 Task: Look for space in Shirdi, India from 5th July, 2023 to 15th July, 2023 for 9 adults in price range Rs.15000 to Rs.25000. Place can be entire place with 5 bedrooms having 5 beds and 5 bathrooms. Property type can be house, flat, guest house. Booking option can be shelf check-in. Required host language is English.
Action: Mouse moved to (433, 76)
Screenshot: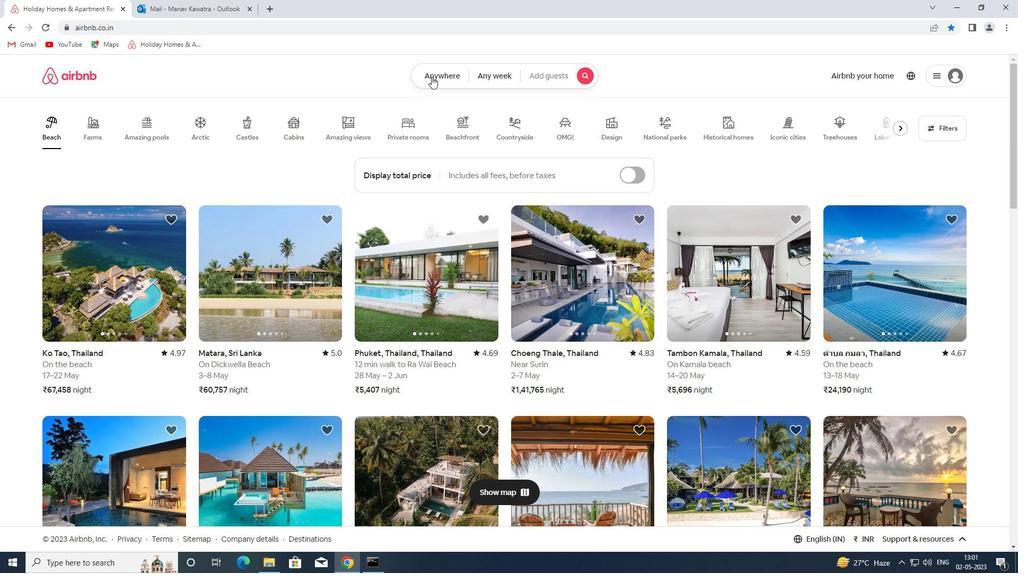 
Action: Mouse pressed left at (433, 76)
Screenshot: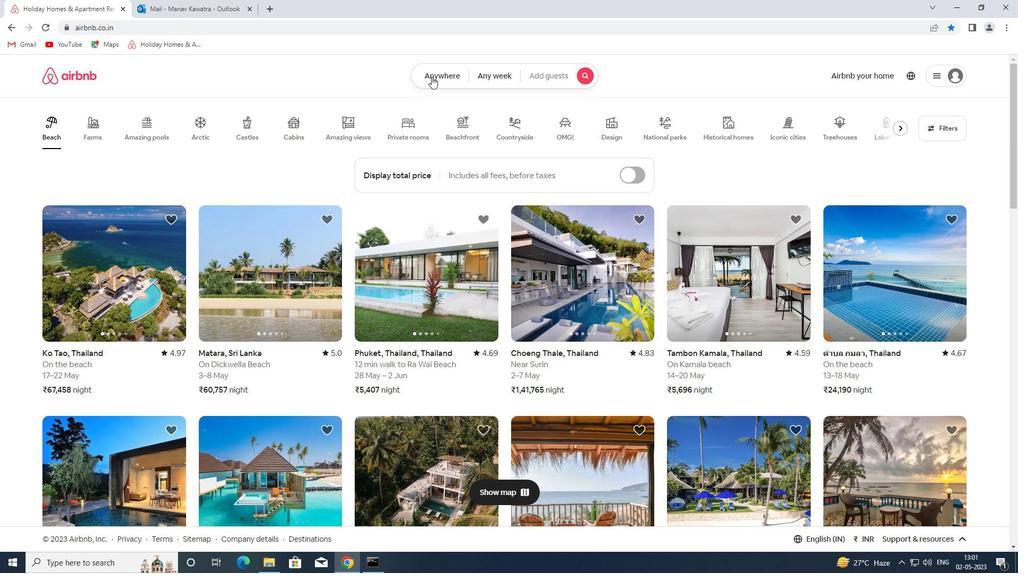 
Action: Mouse moved to (388, 117)
Screenshot: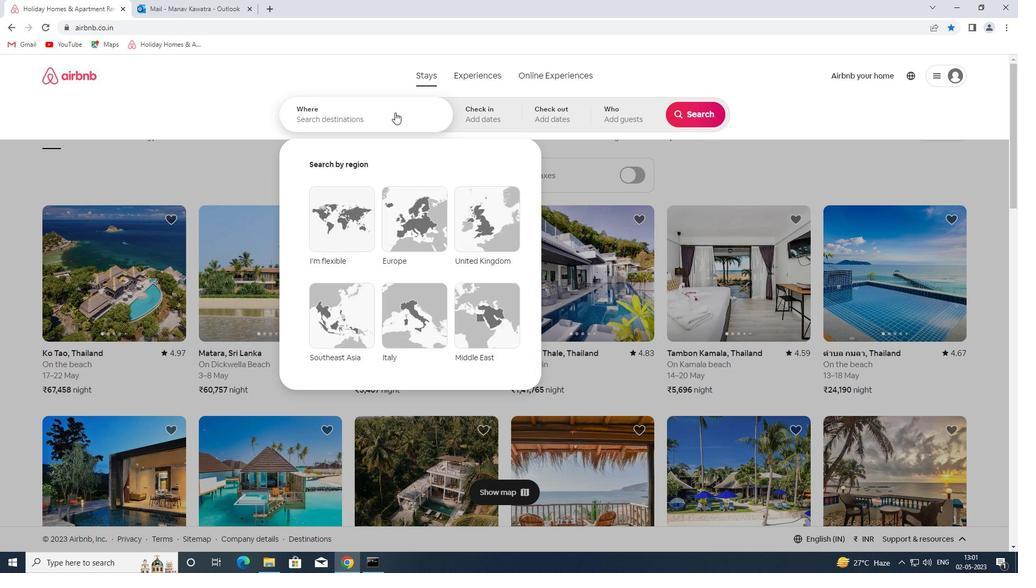 
Action: Mouse pressed left at (388, 117)
Screenshot: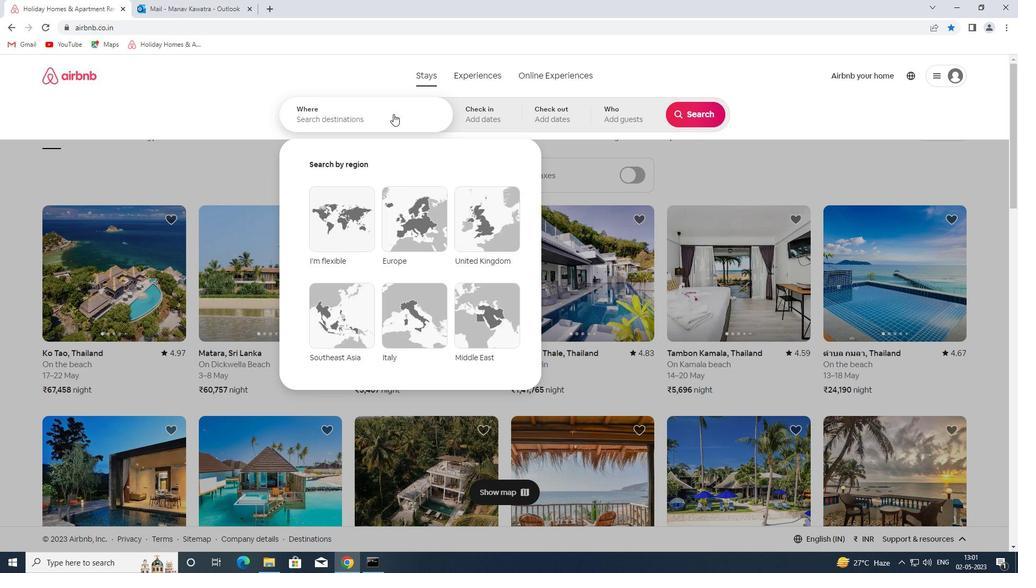 
Action: Key pressed shirdi<Key.space>india<Key.enter>
Screenshot: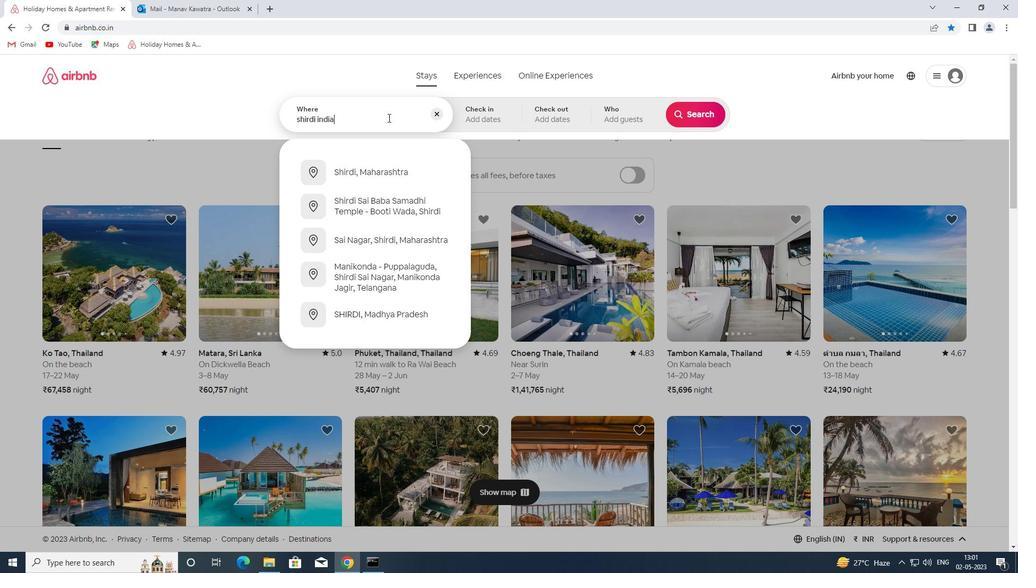 
Action: Mouse moved to (696, 201)
Screenshot: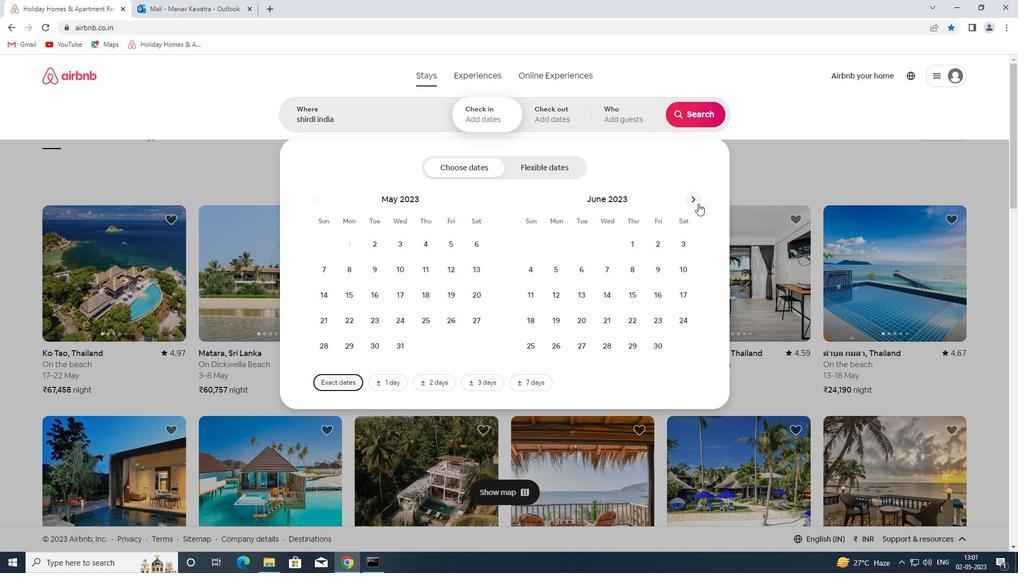 
Action: Mouse pressed left at (696, 201)
Screenshot: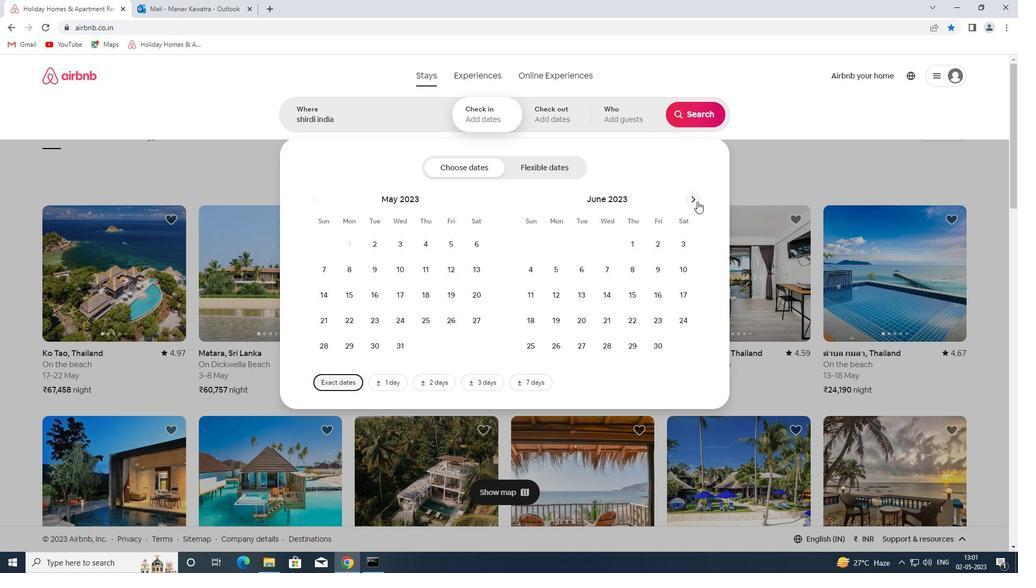 
Action: Mouse moved to (612, 271)
Screenshot: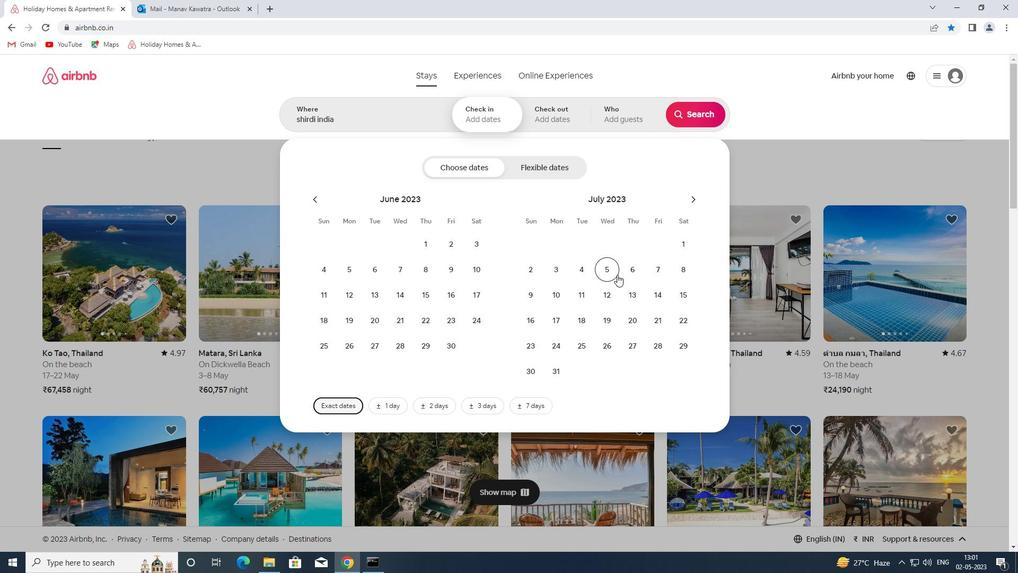
Action: Mouse pressed left at (612, 271)
Screenshot: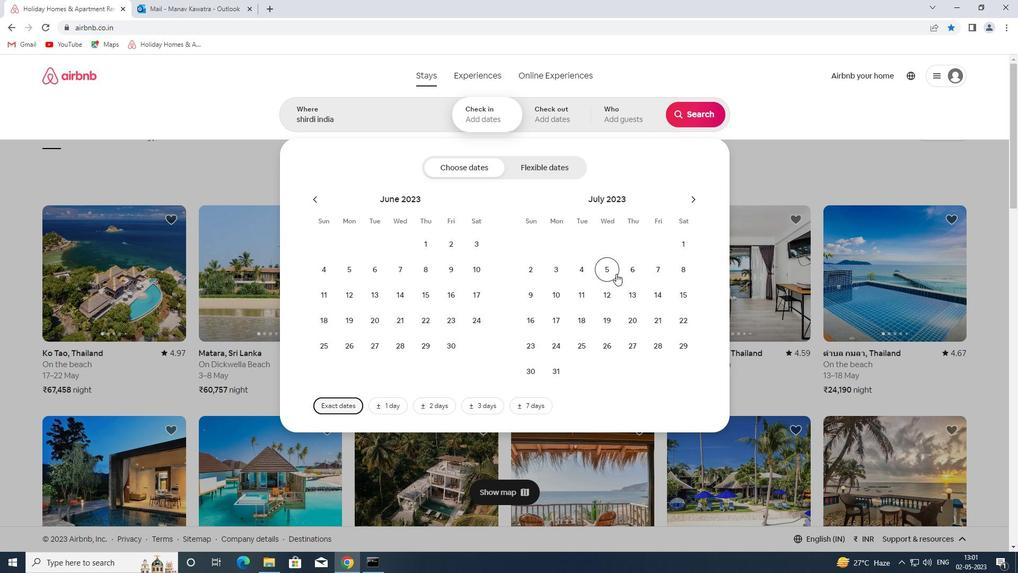 
Action: Mouse moved to (685, 295)
Screenshot: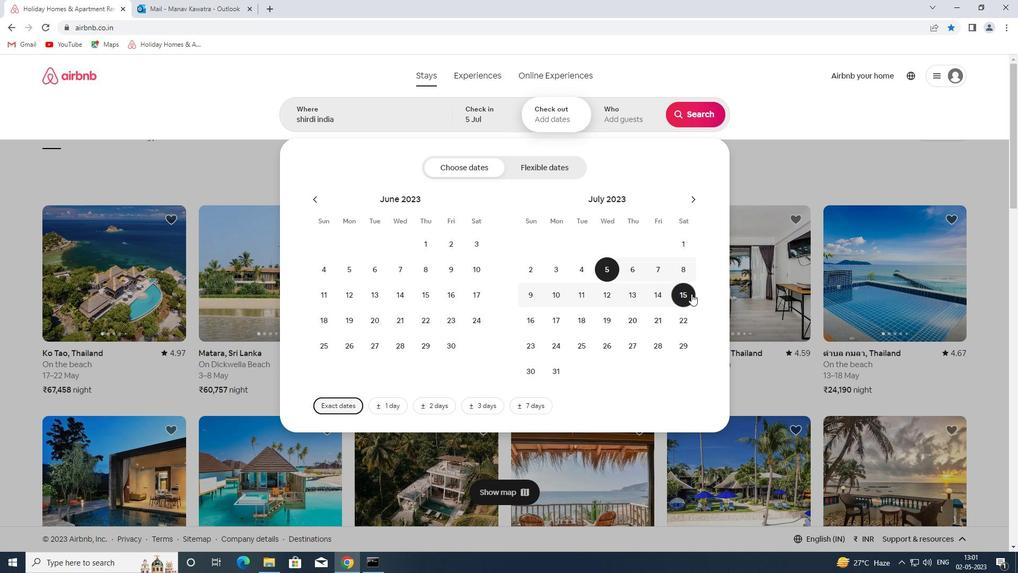 
Action: Mouse pressed left at (685, 295)
Screenshot: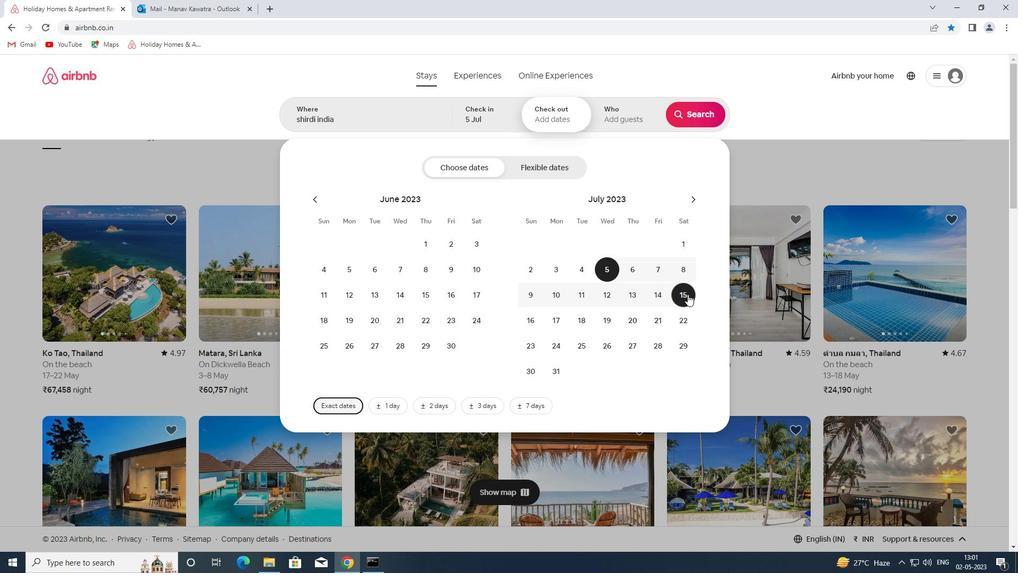
Action: Mouse moved to (629, 121)
Screenshot: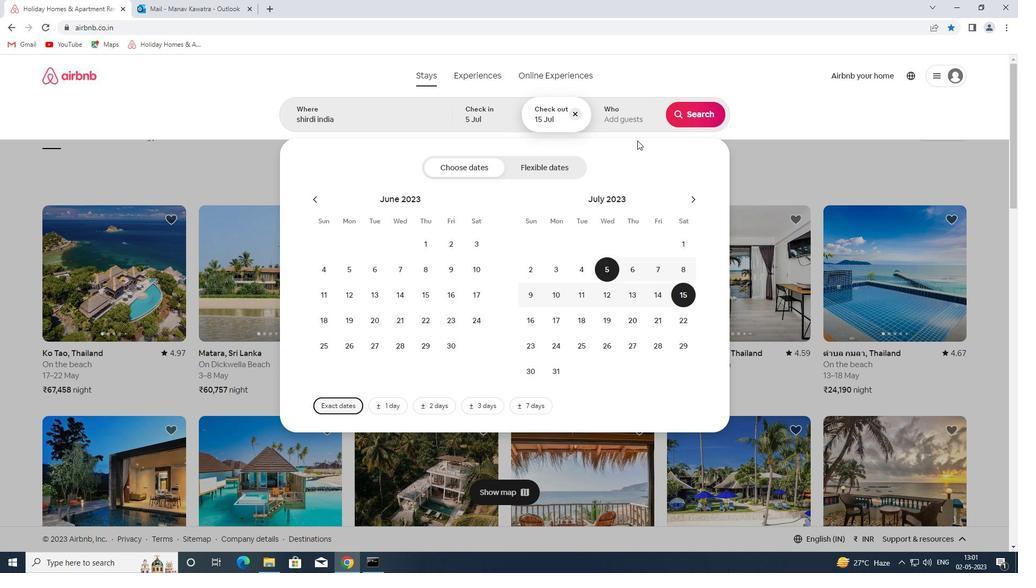 
Action: Mouse pressed left at (629, 121)
Screenshot: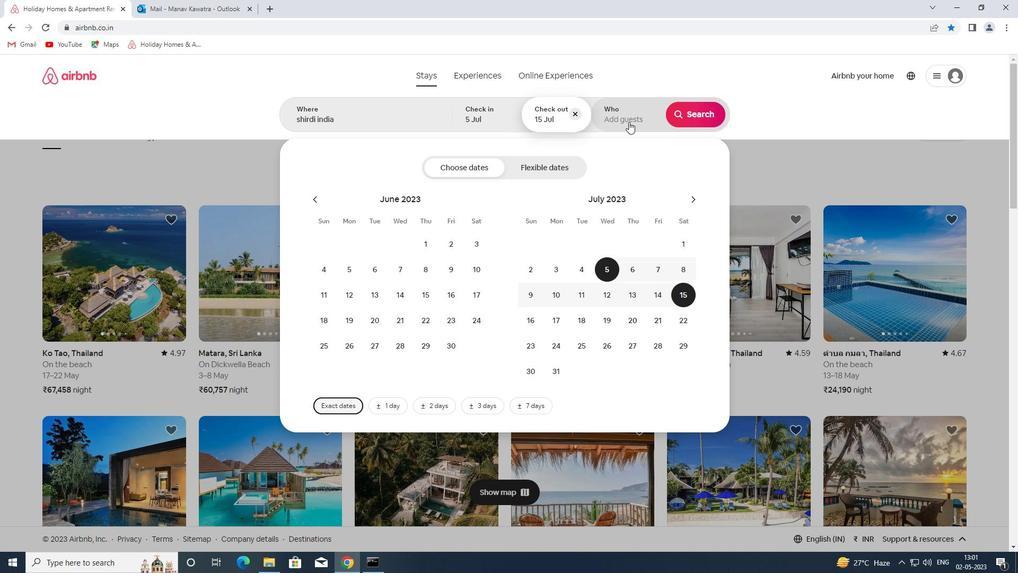 
Action: Mouse moved to (703, 169)
Screenshot: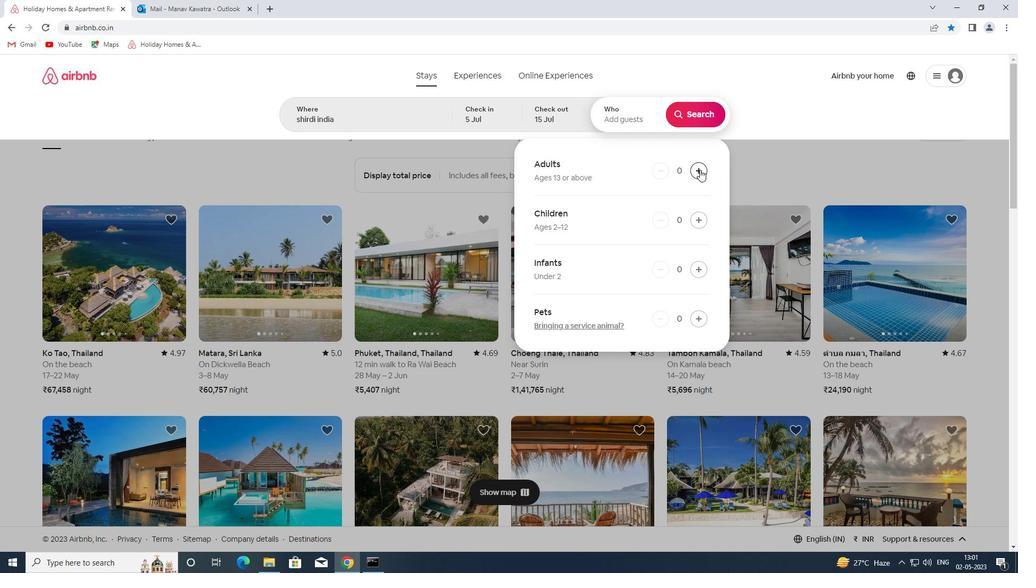 
Action: Mouse pressed left at (703, 169)
Screenshot: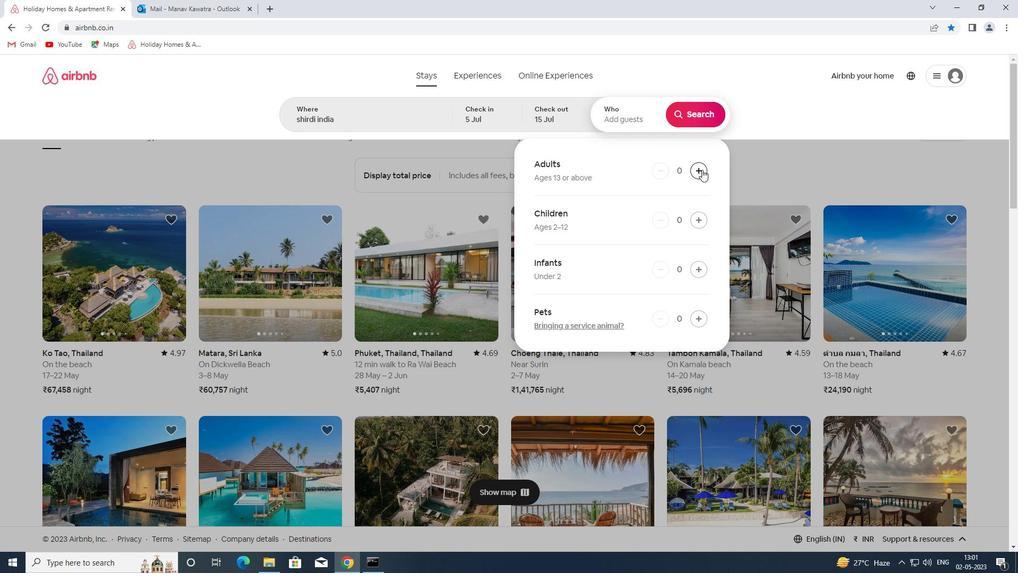 
Action: Mouse moved to (703, 169)
Screenshot: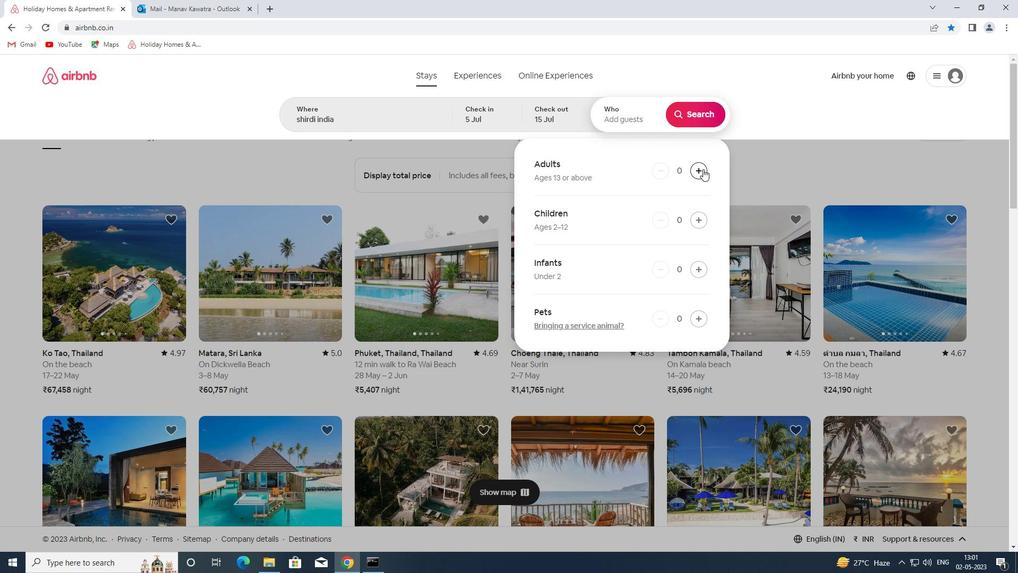 
Action: Mouse pressed left at (703, 169)
Screenshot: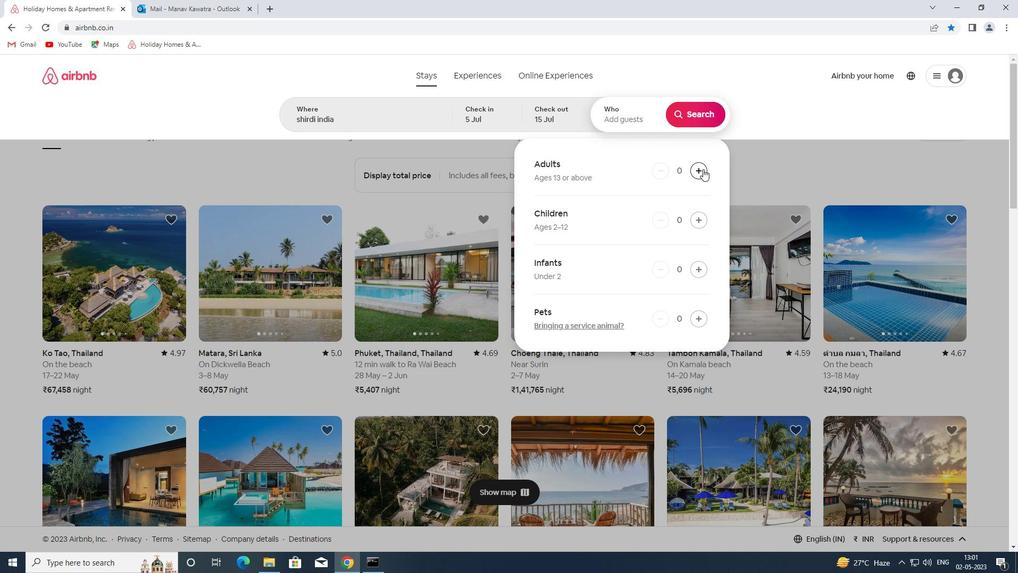 
Action: Mouse moved to (702, 169)
Screenshot: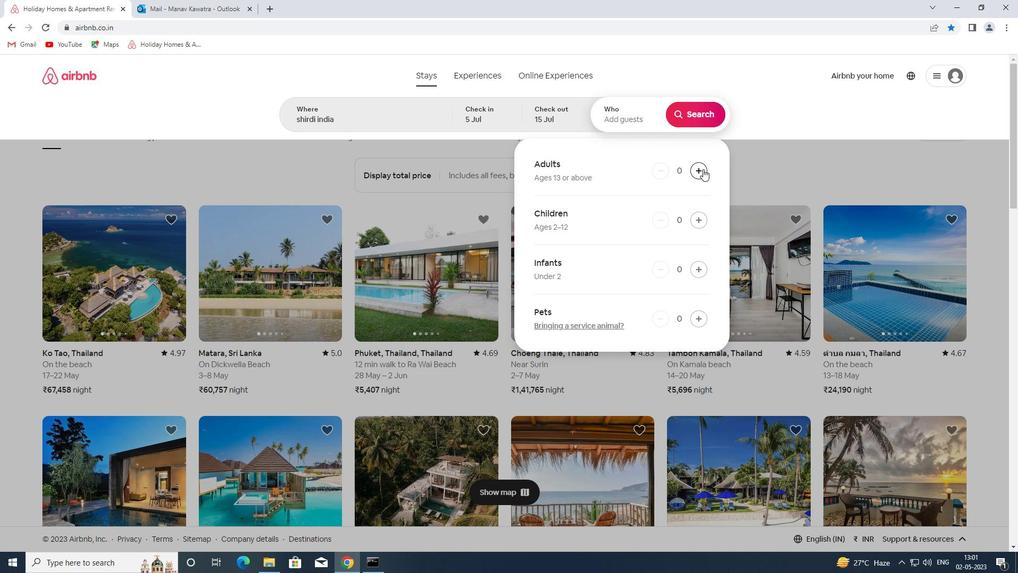 
Action: Mouse pressed left at (702, 169)
Screenshot: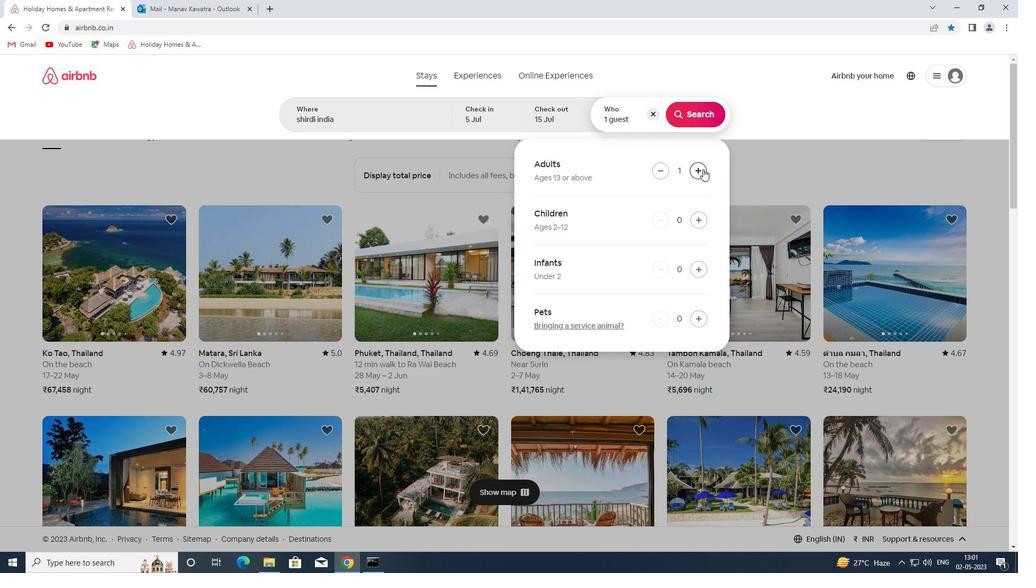 
Action: Mouse pressed left at (702, 169)
Screenshot: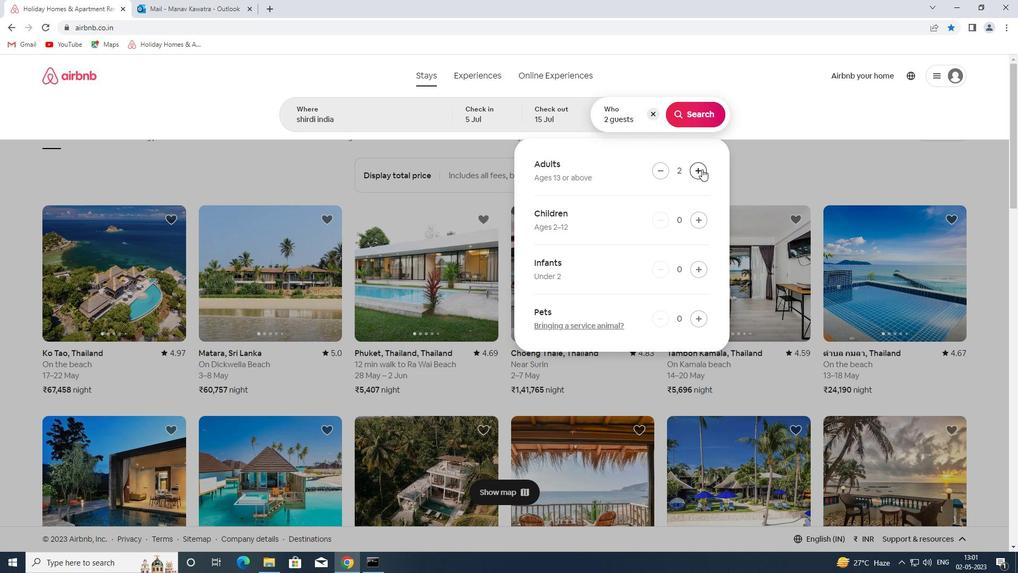 
Action: Mouse pressed left at (702, 169)
Screenshot: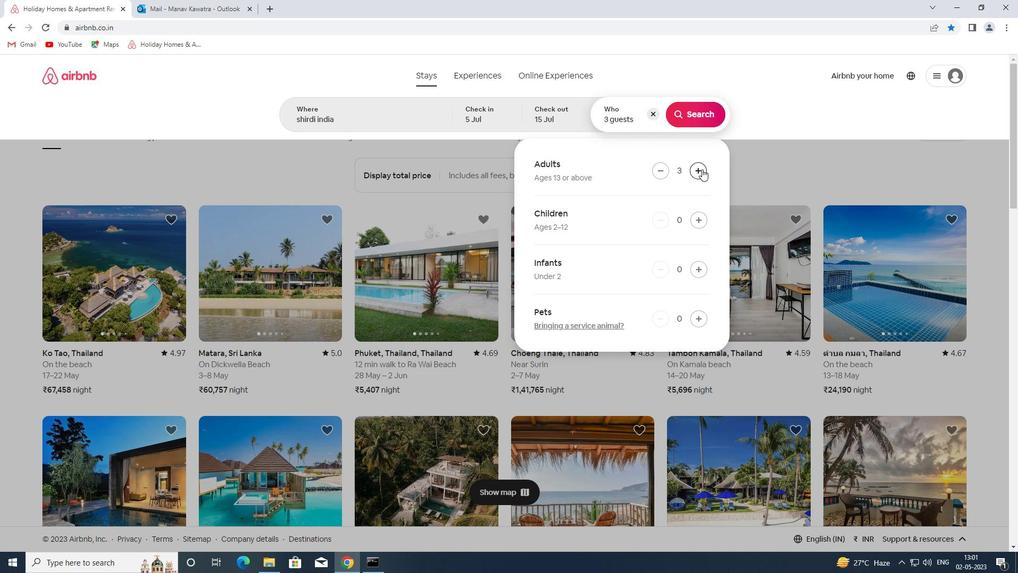 
Action: Mouse pressed left at (702, 169)
Screenshot: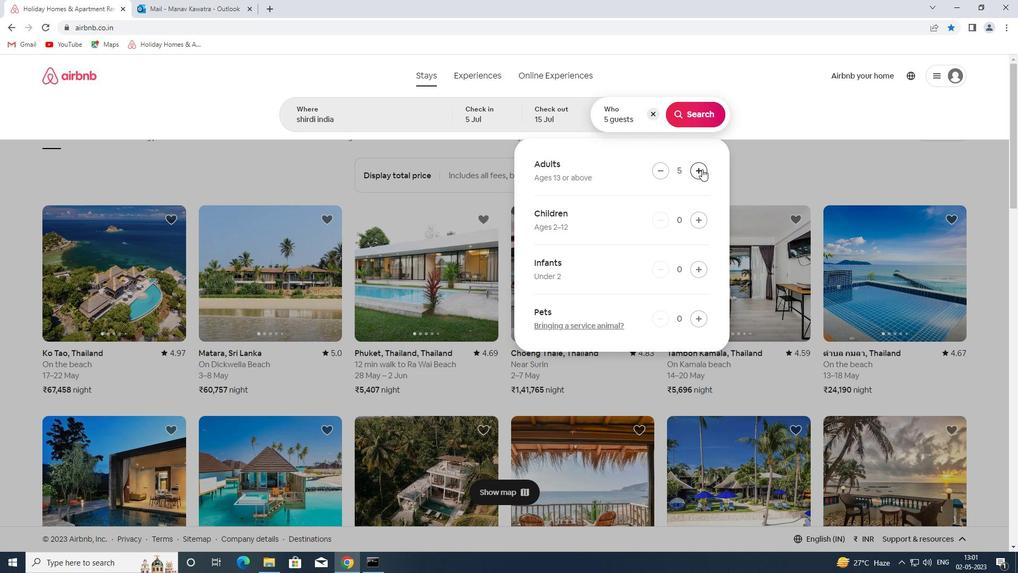 
Action: Mouse pressed left at (702, 169)
Screenshot: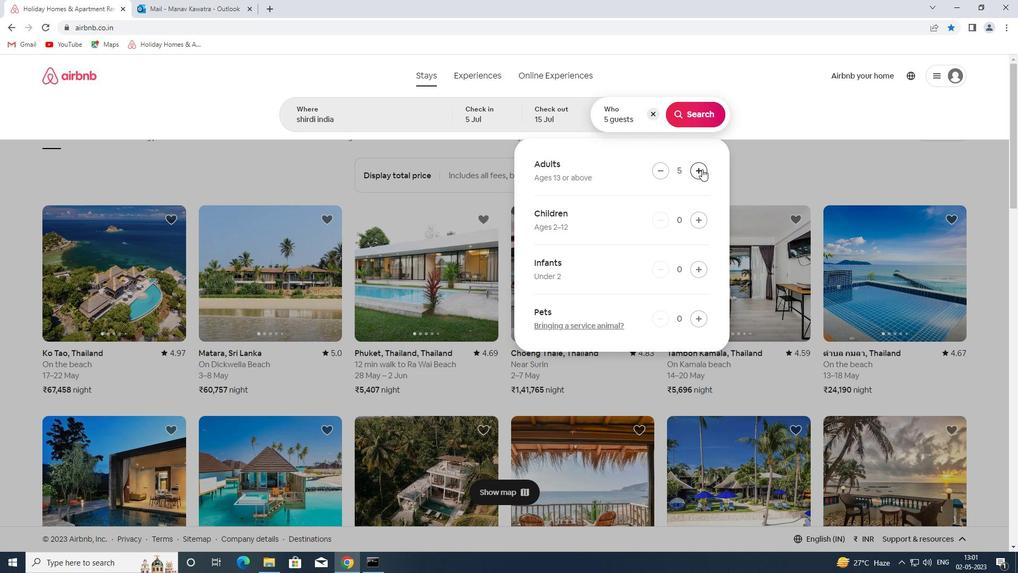 
Action: Mouse pressed left at (702, 169)
Screenshot: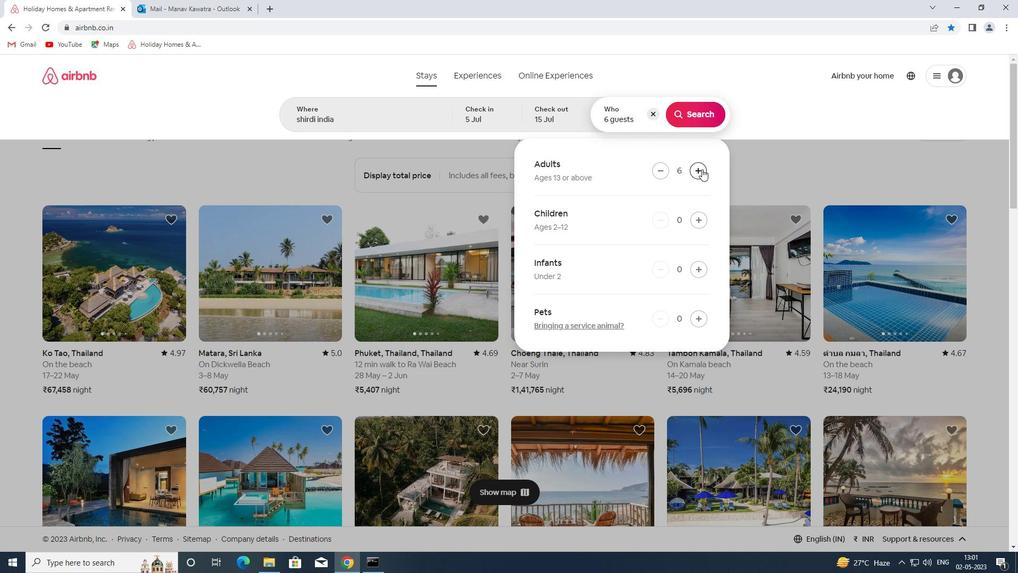 
Action: Mouse pressed left at (702, 169)
Screenshot: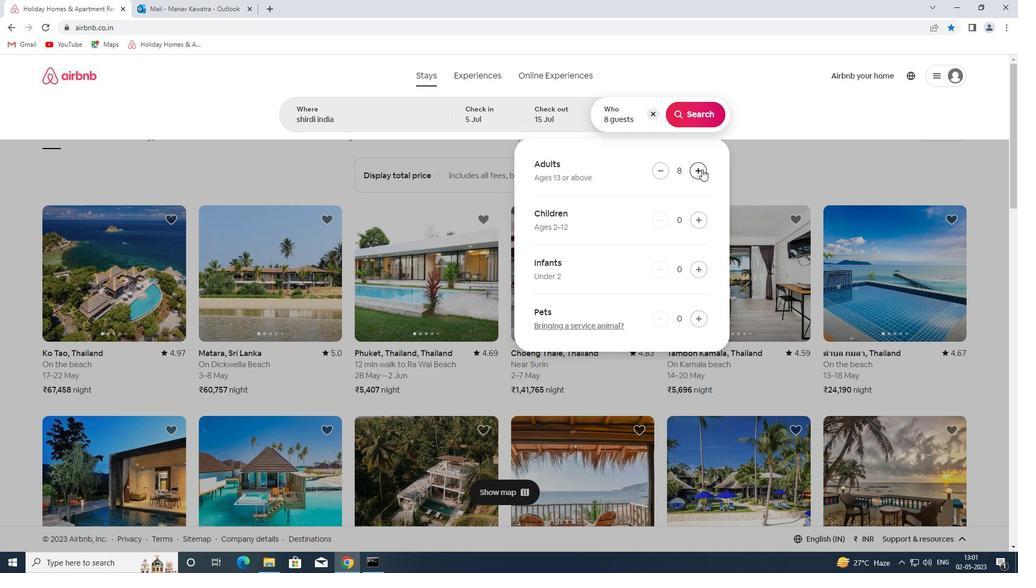 
Action: Mouse moved to (688, 119)
Screenshot: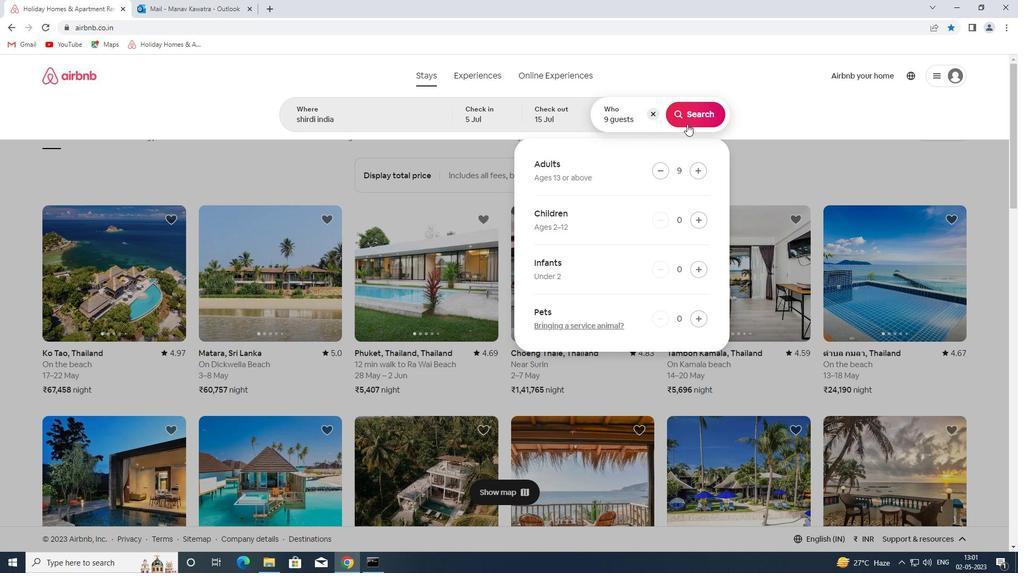 
Action: Mouse pressed left at (688, 119)
Screenshot: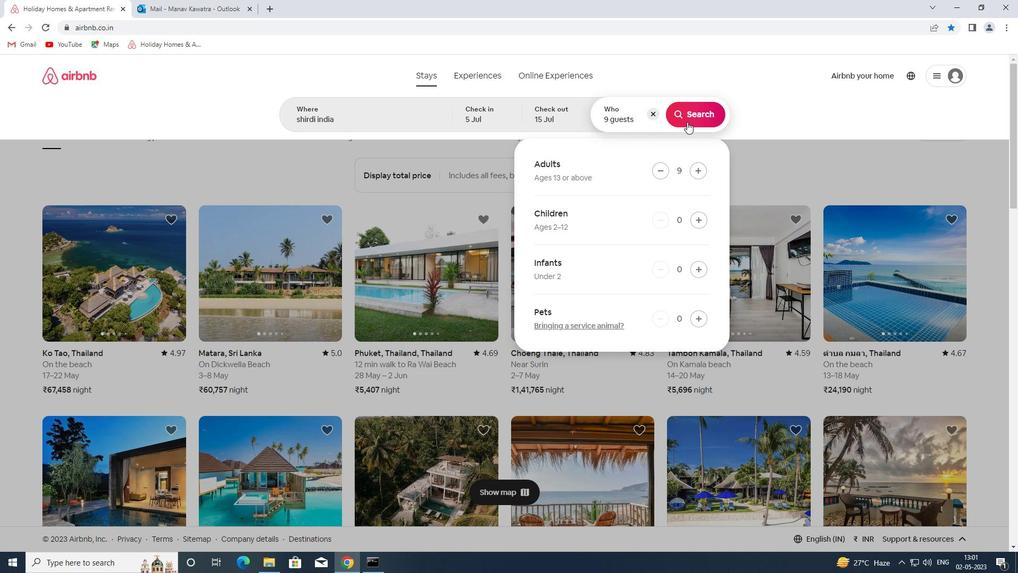 
Action: Mouse moved to (953, 111)
Screenshot: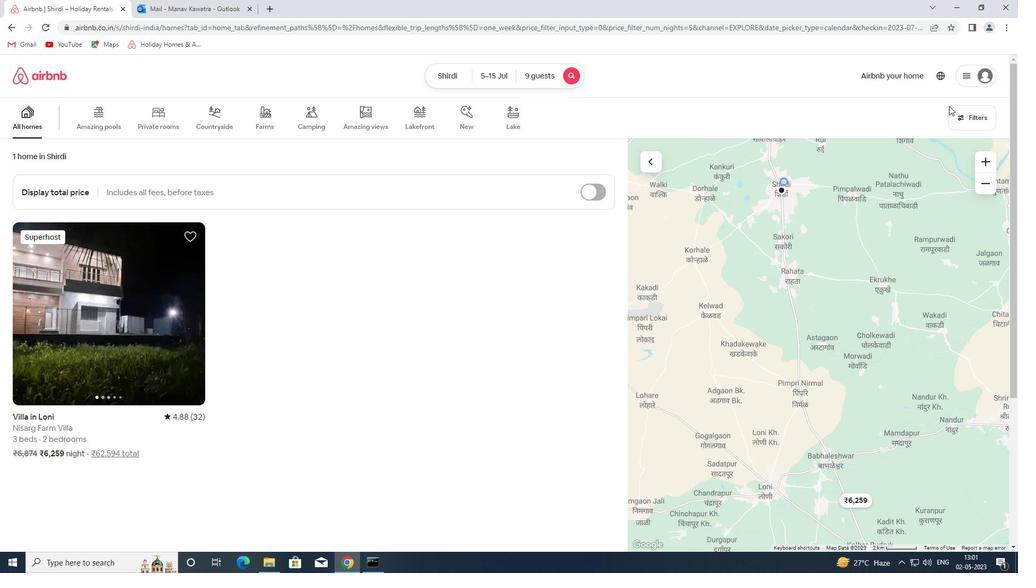 
Action: Mouse pressed left at (953, 111)
Screenshot: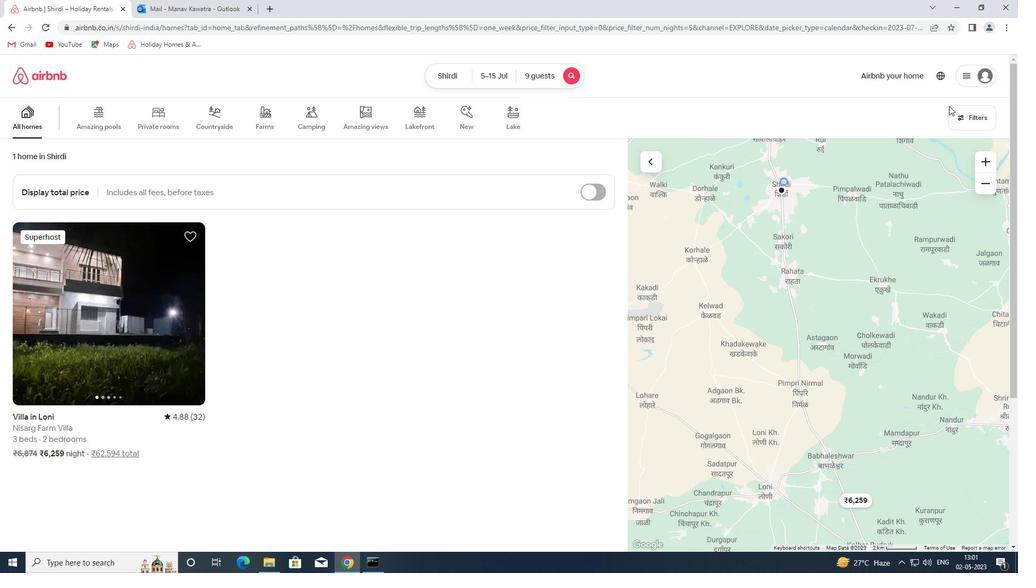 
Action: Mouse moved to (431, 219)
Screenshot: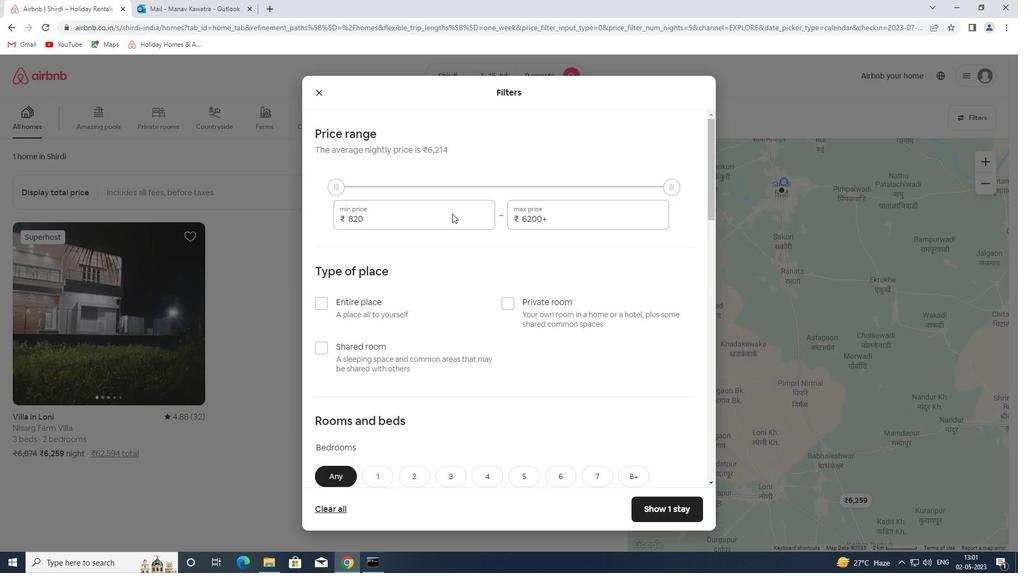 
Action: Mouse pressed left at (431, 219)
Screenshot: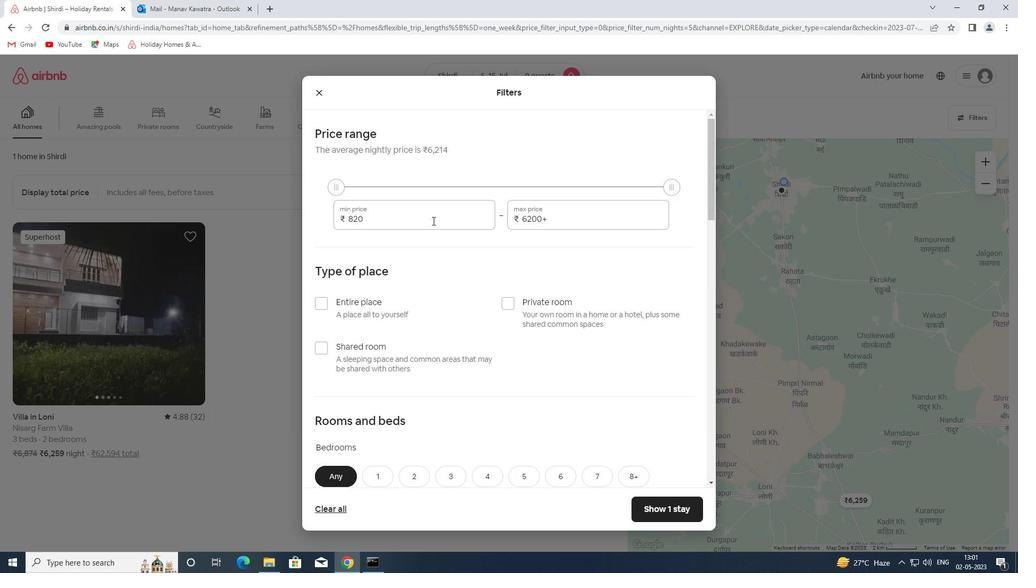 
Action: Mouse pressed left at (431, 219)
Screenshot: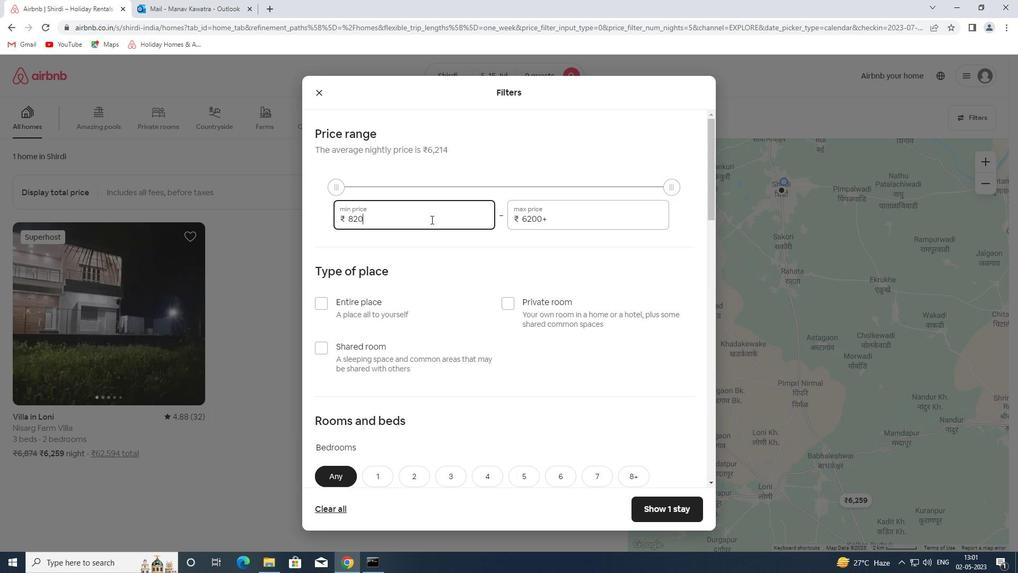 
Action: Key pressed 15000<Key.tab>2<Key.backspace><Key.backspace><Key.backspace><Key.backspace><Key.backspace>20000<Key.backspace><Key.backspace><Key.backspace><Key.backspace>5000
Screenshot: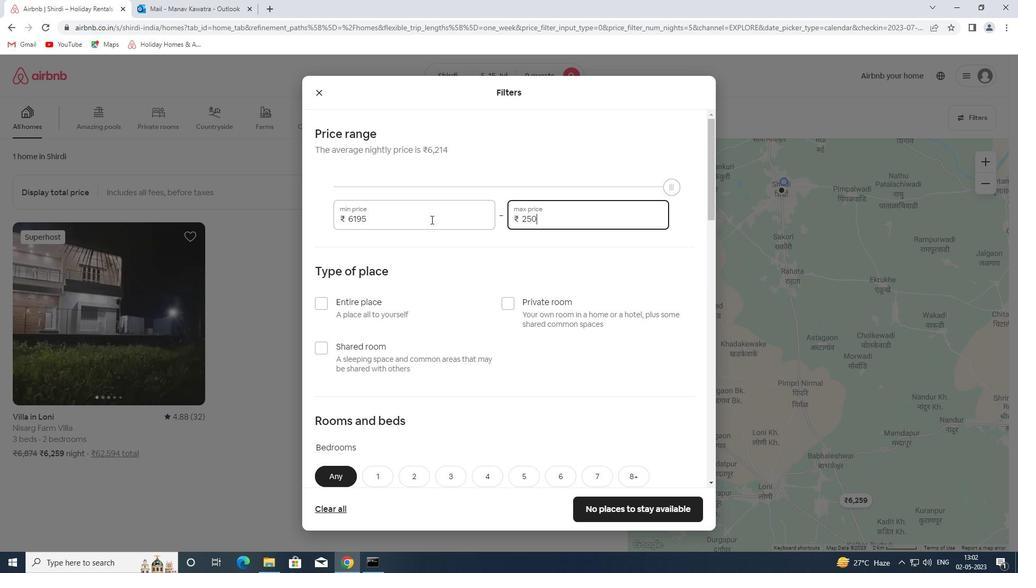 
Action: Mouse moved to (346, 305)
Screenshot: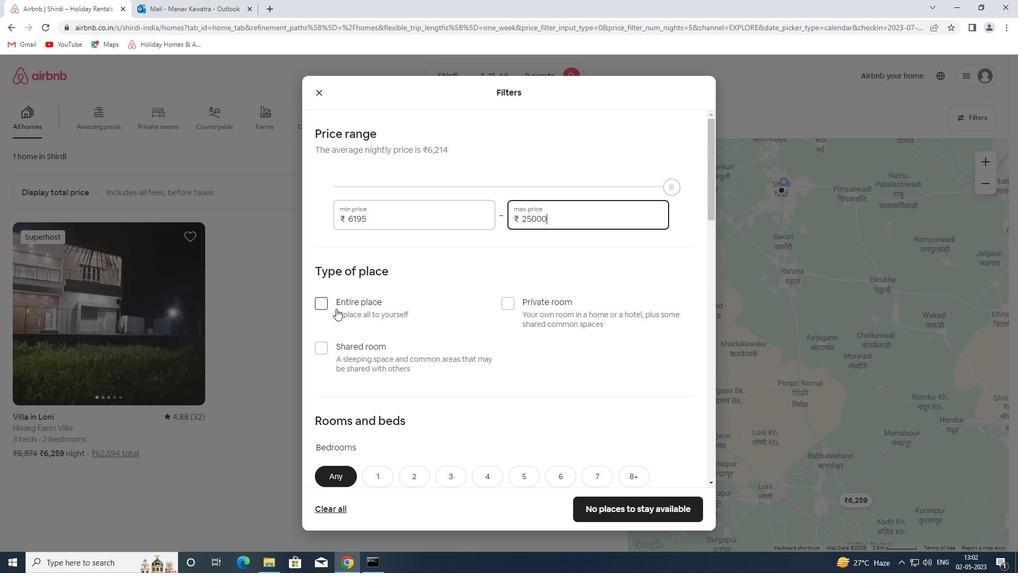
Action: Mouse pressed left at (346, 305)
Screenshot: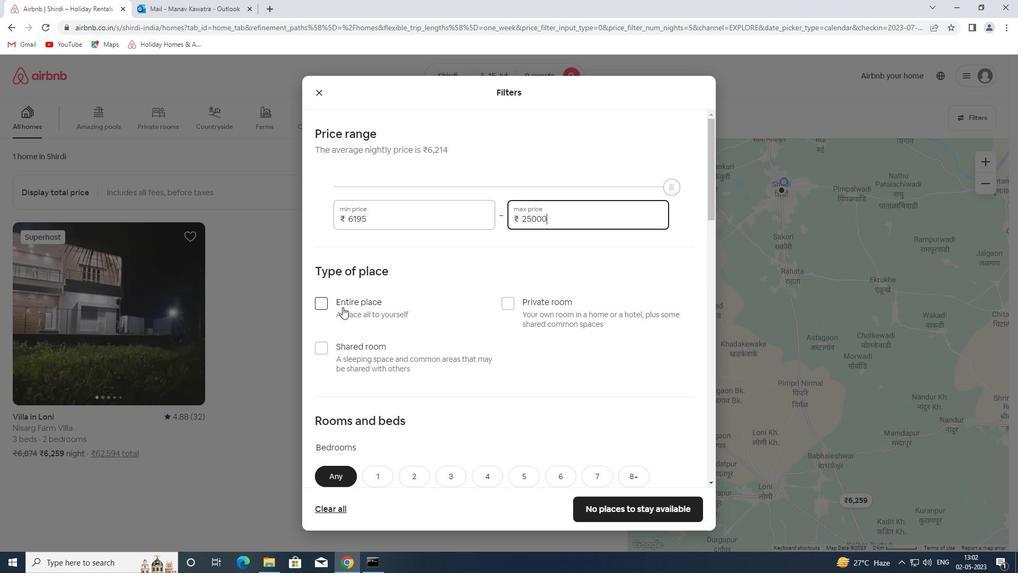 
Action: Mouse moved to (446, 252)
Screenshot: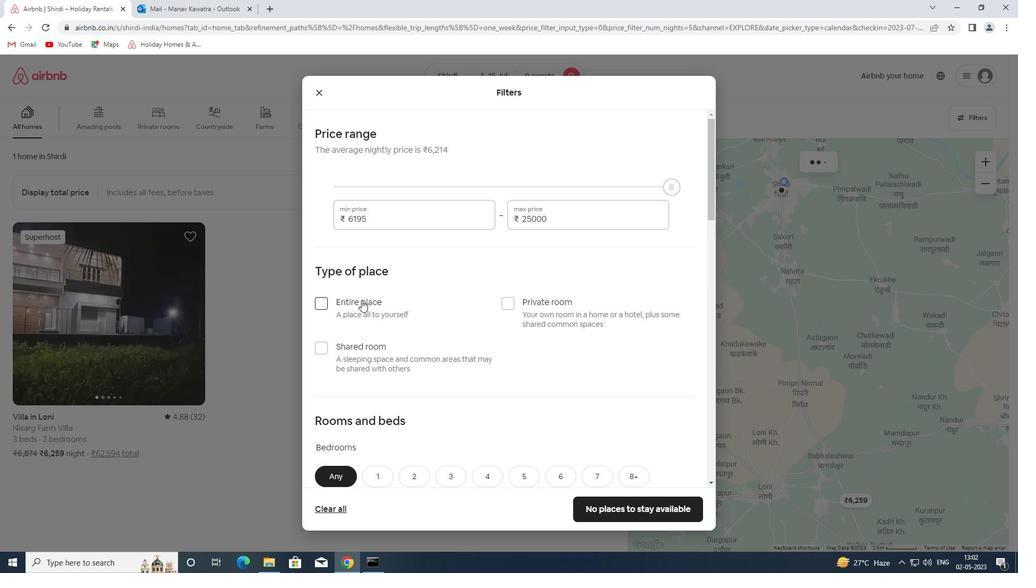 
Action: Mouse scrolled (446, 252) with delta (0, 0)
Screenshot: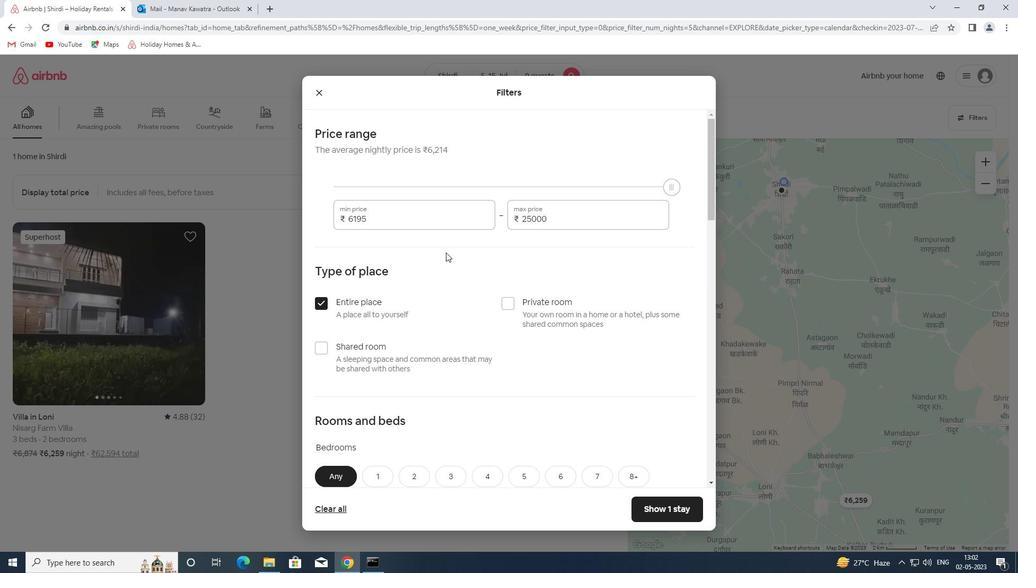 
Action: Mouse scrolled (446, 252) with delta (0, 0)
Screenshot: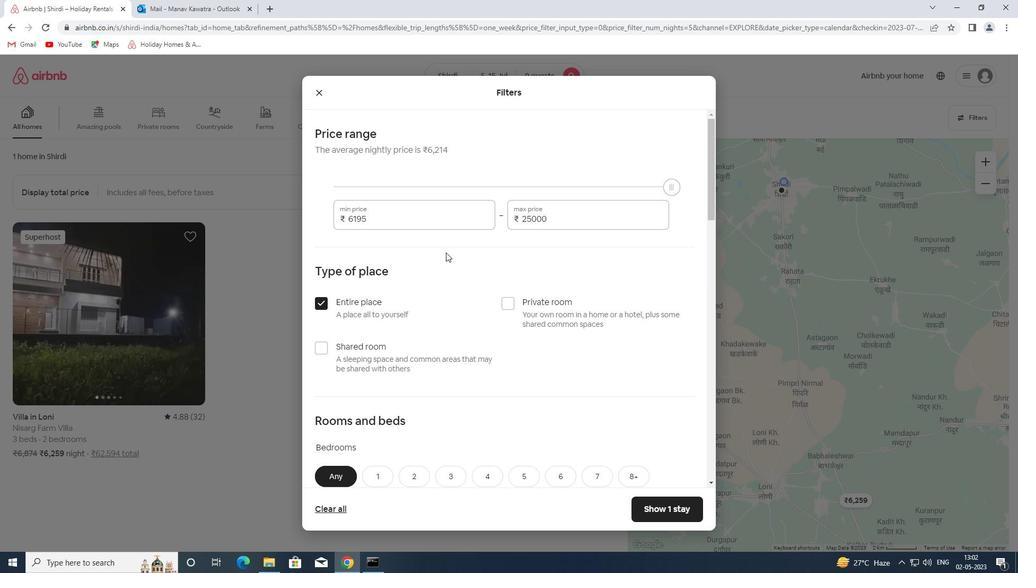 
Action: Mouse scrolled (446, 252) with delta (0, 0)
Screenshot: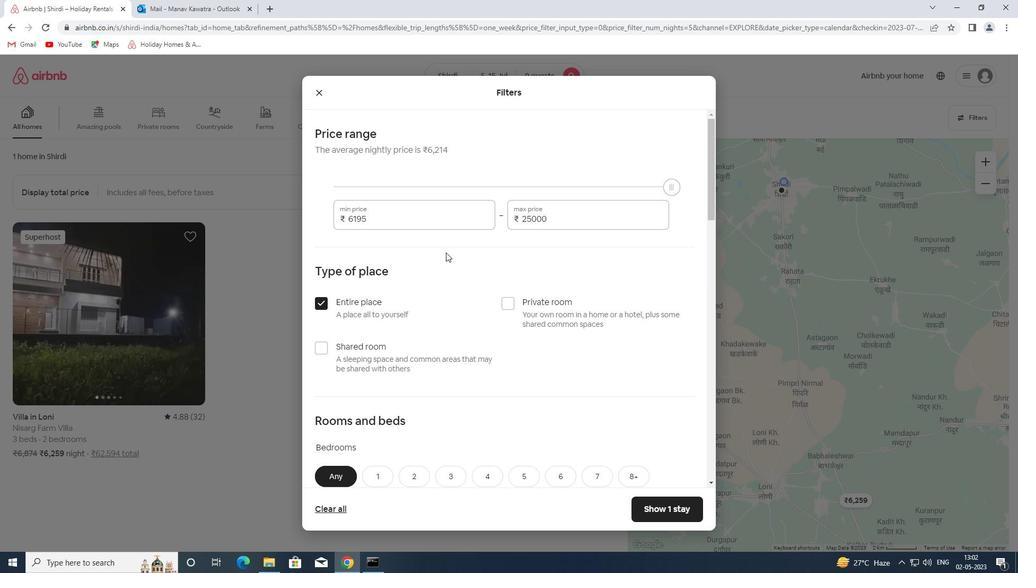 
Action: Mouse scrolled (446, 252) with delta (0, 0)
Screenshot: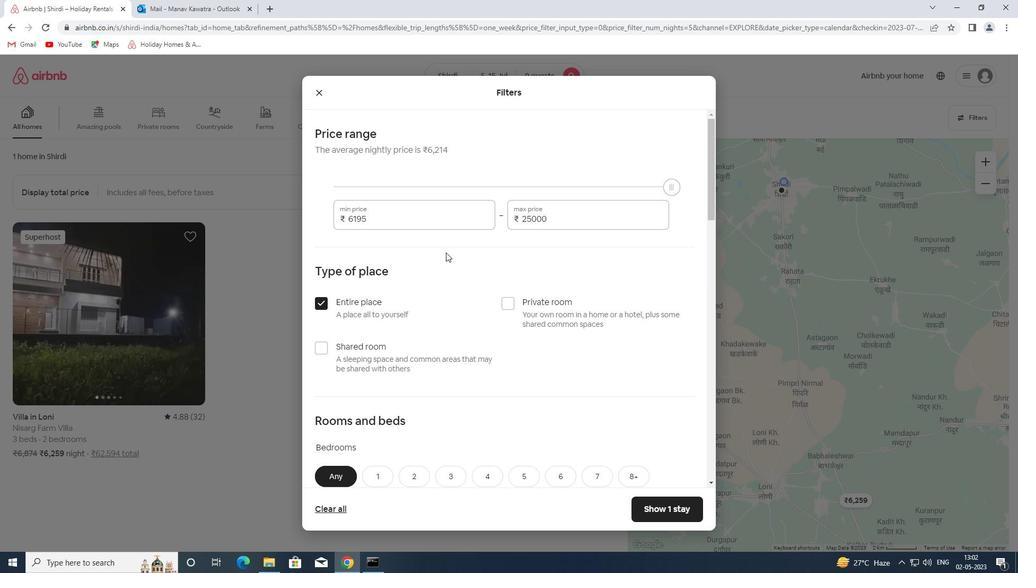 
Action: Mouse moved to (534, 265)
Screenshot: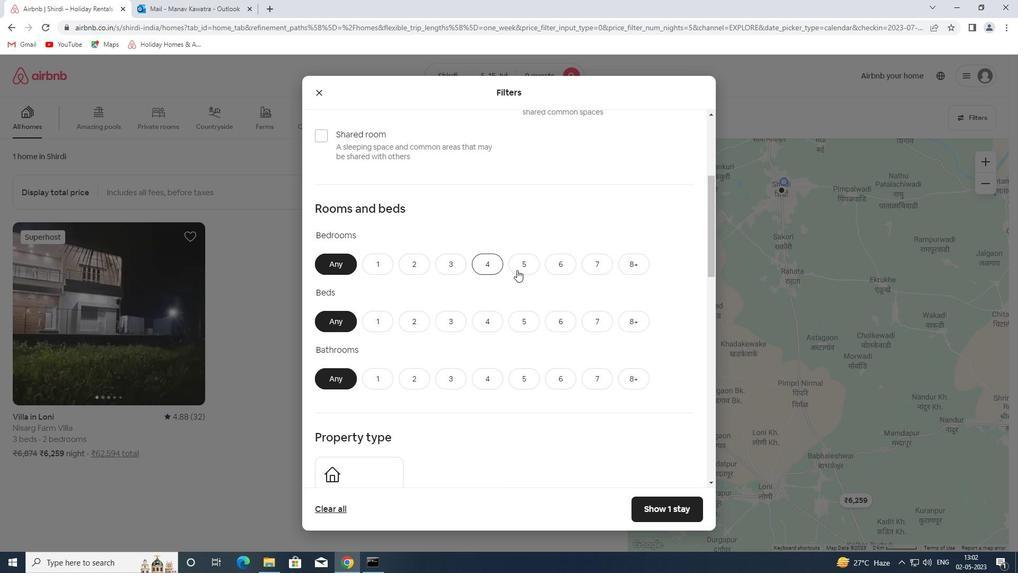 
Action: Mouse pressed left at (534, 265)
Screenshot: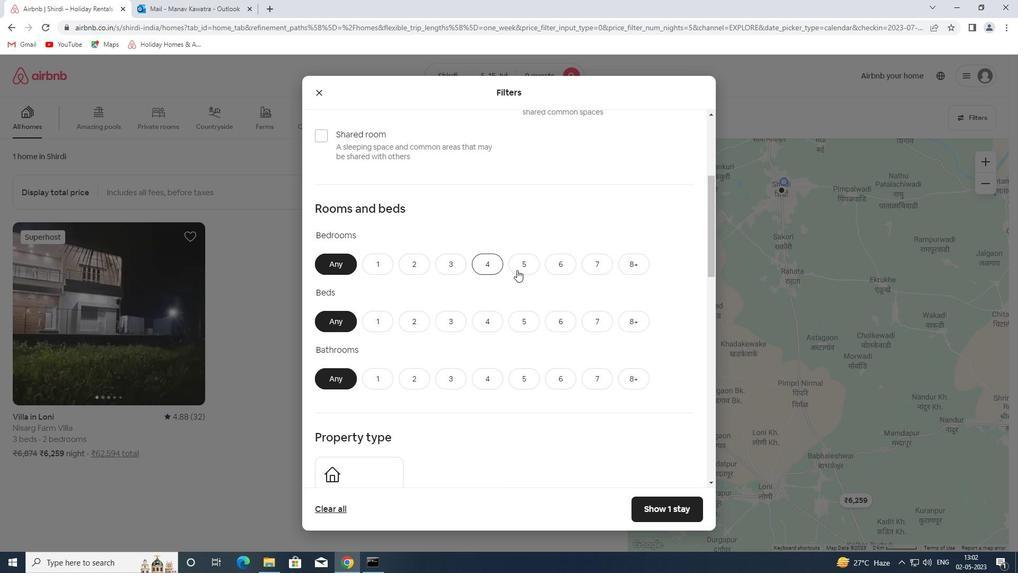 
Action: Mouse moved to (529, 325)
Screenshot: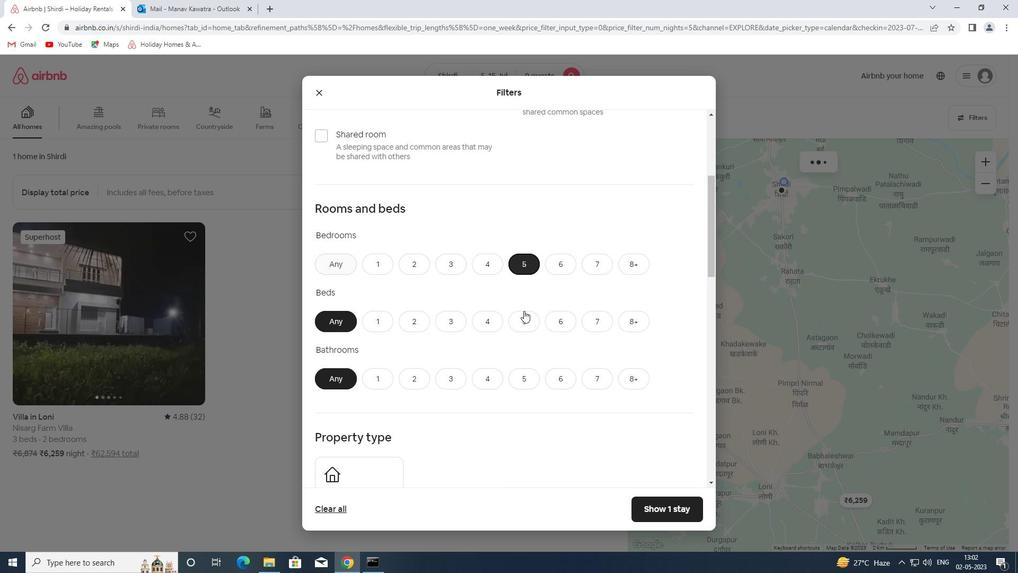 
Action: Mouse pressed left at (529, 325)
Screenshot: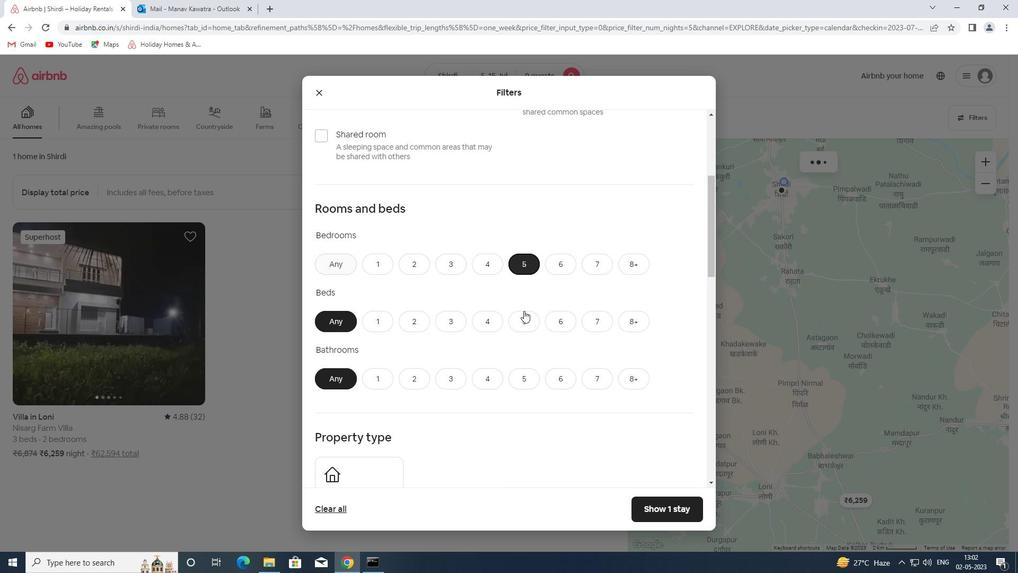 
Action: Mouse moved to (533, 366)
Screenshot: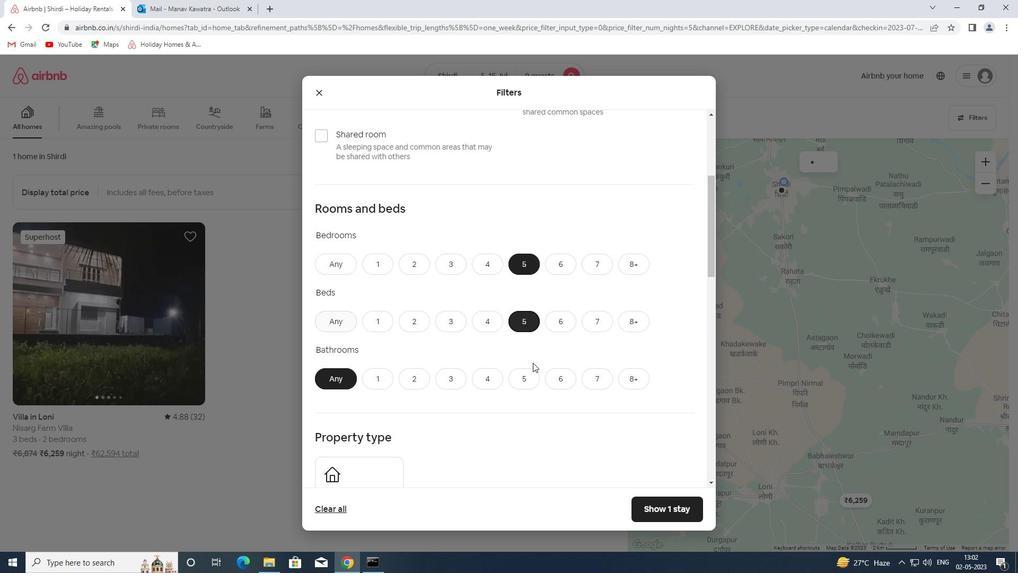 
Action: Mouse pressed left at (533, 366)
Screenshot: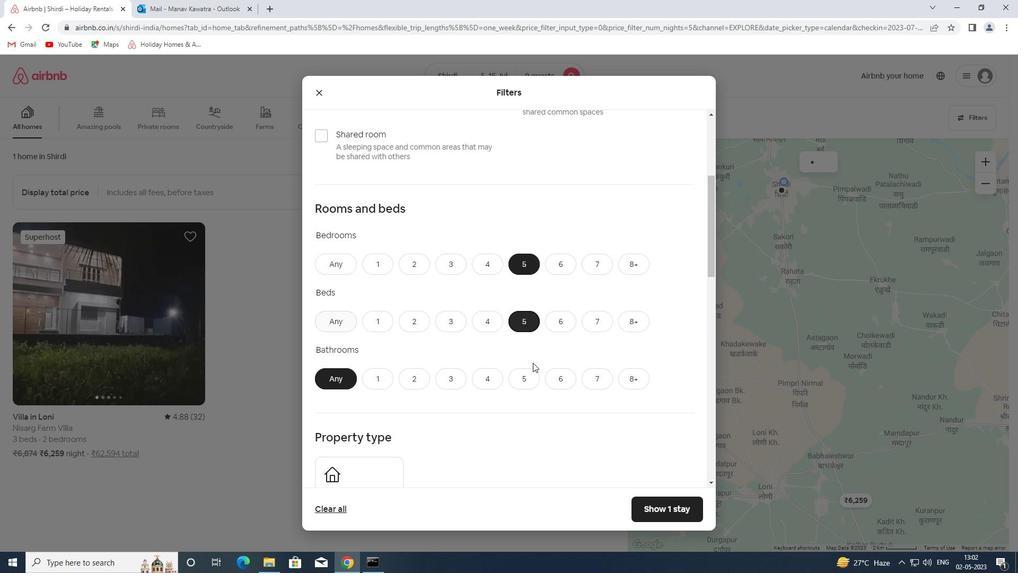 
Action: Mouse moved to (535, 369)
Screenshot: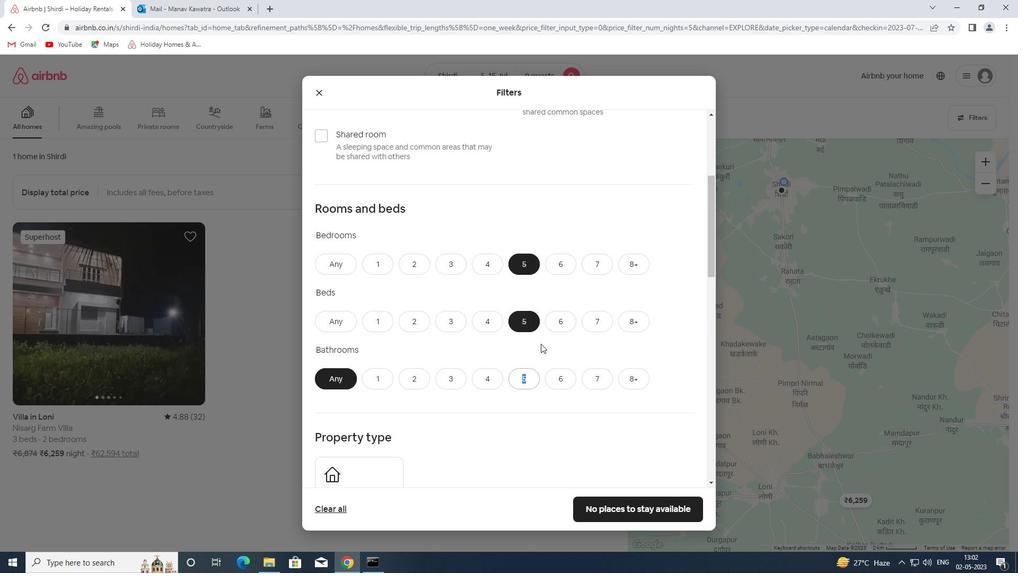 
Action: Mouse pressed left at (535, 369)
Screenshot: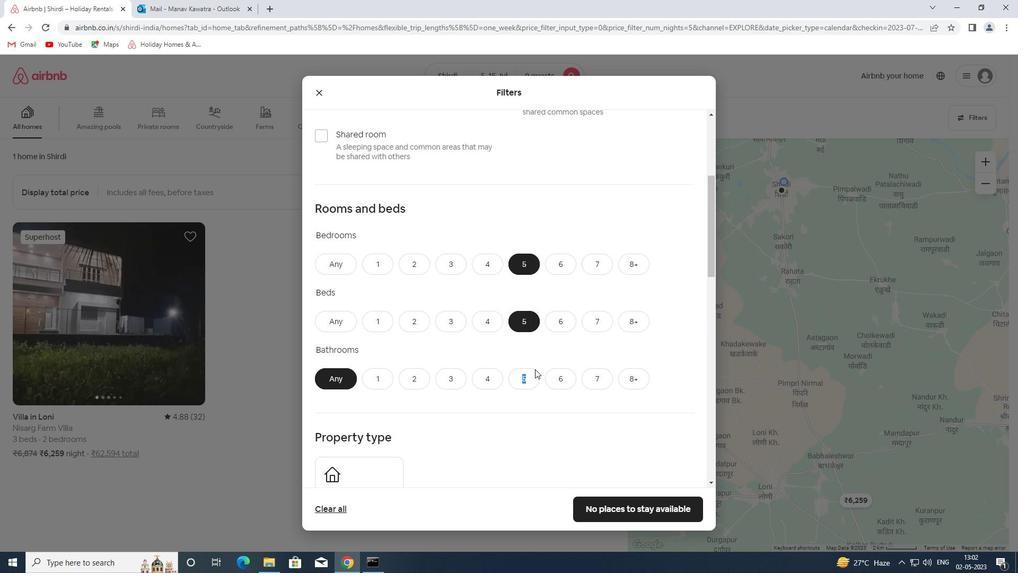 
Action: Mouse moved to (532, 380)
Screenshot: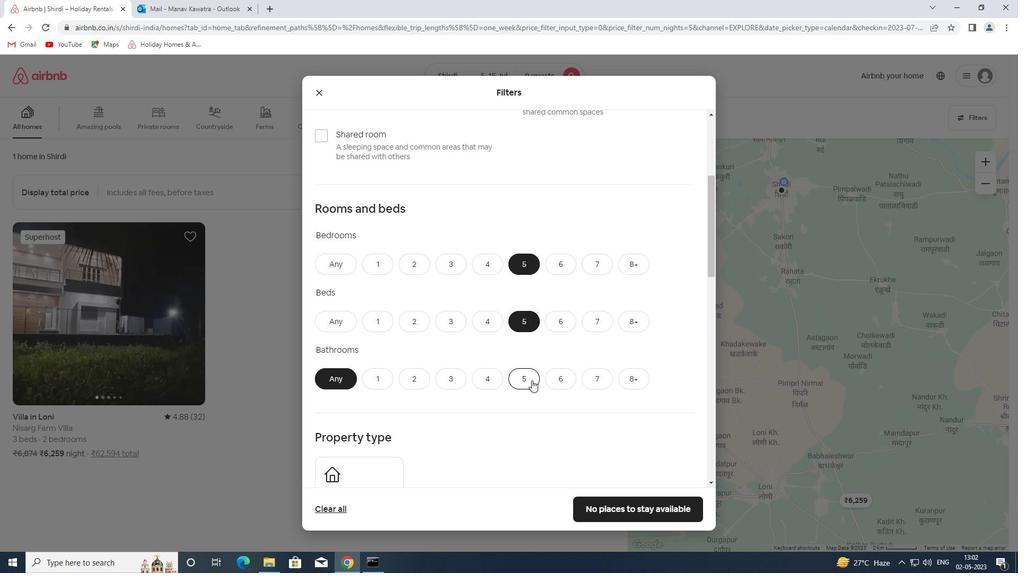 
Action: Mouse pressed left at (532, 380)
Screenshot: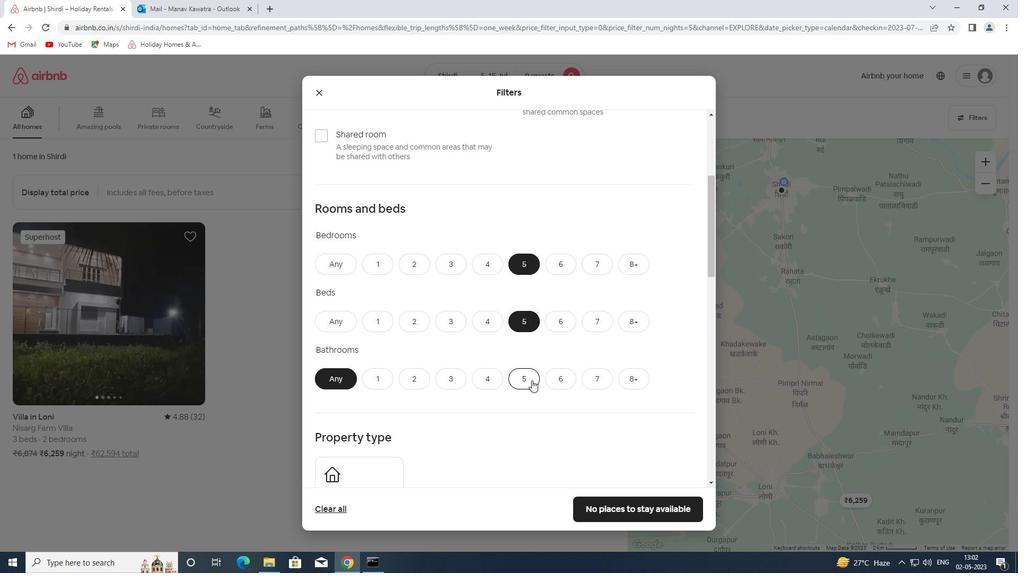 
Action: Mouse moved to (529, 281)
Screenshot: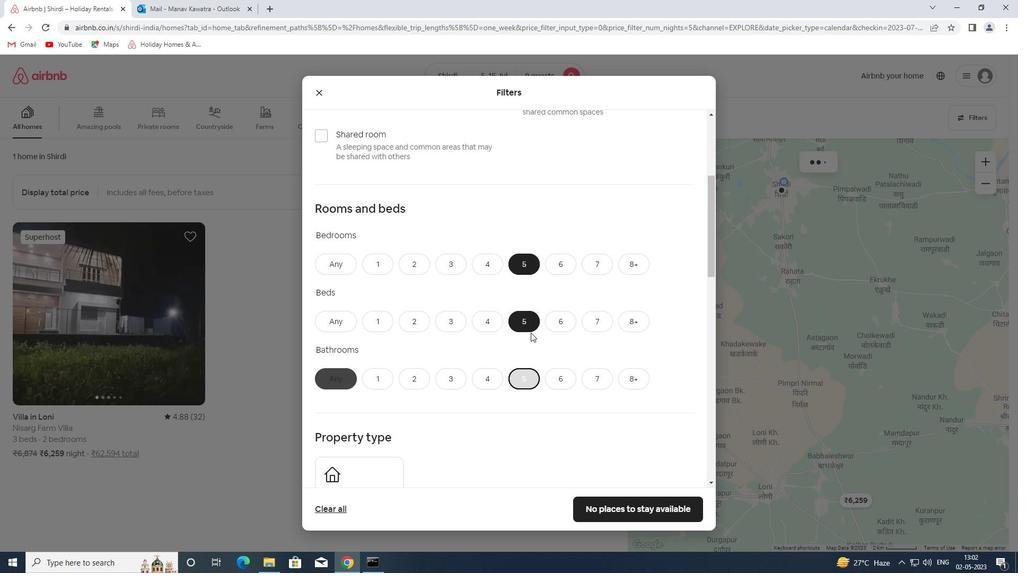 
Action: Mouse scrolled (529, 280) with delta (0, 0)
Screenshot: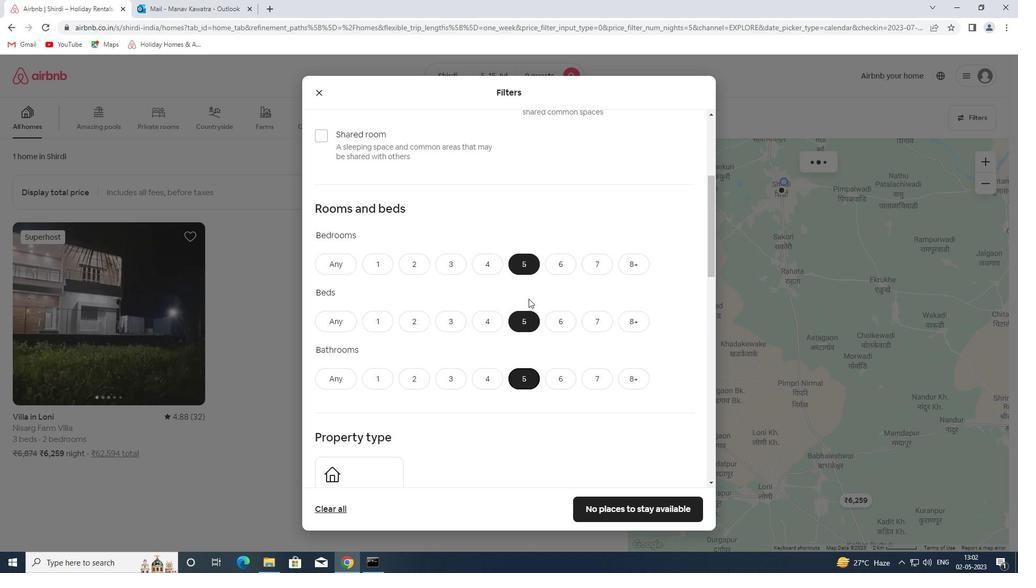 
Action: Mouse moved to (529, 280)
Screenshot: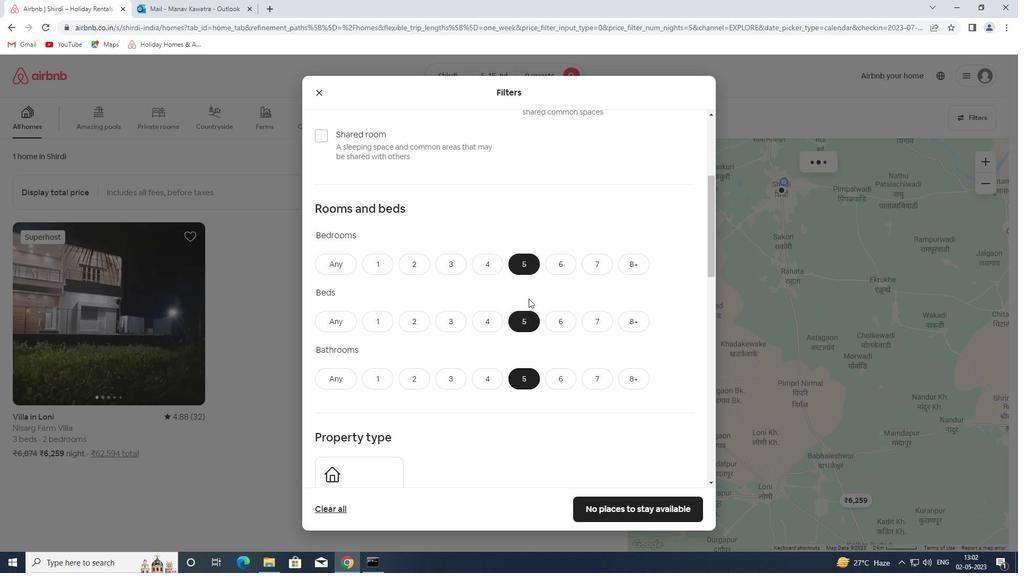 
Action: Mouse scrolled (529, 280) with delta (0, 0)
Screenshot: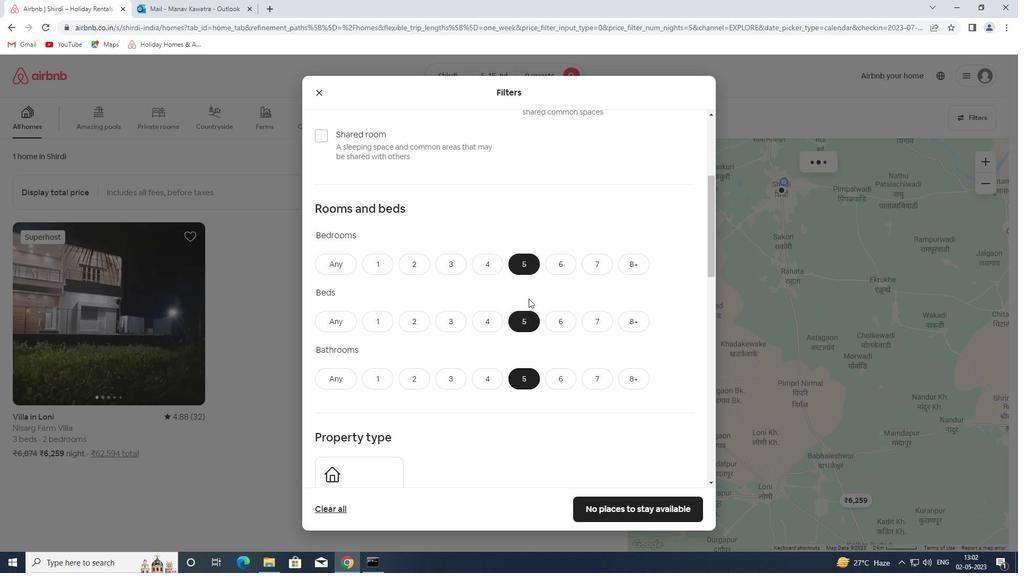 
Action: Mouse moved to (529, 280)
Screenshot: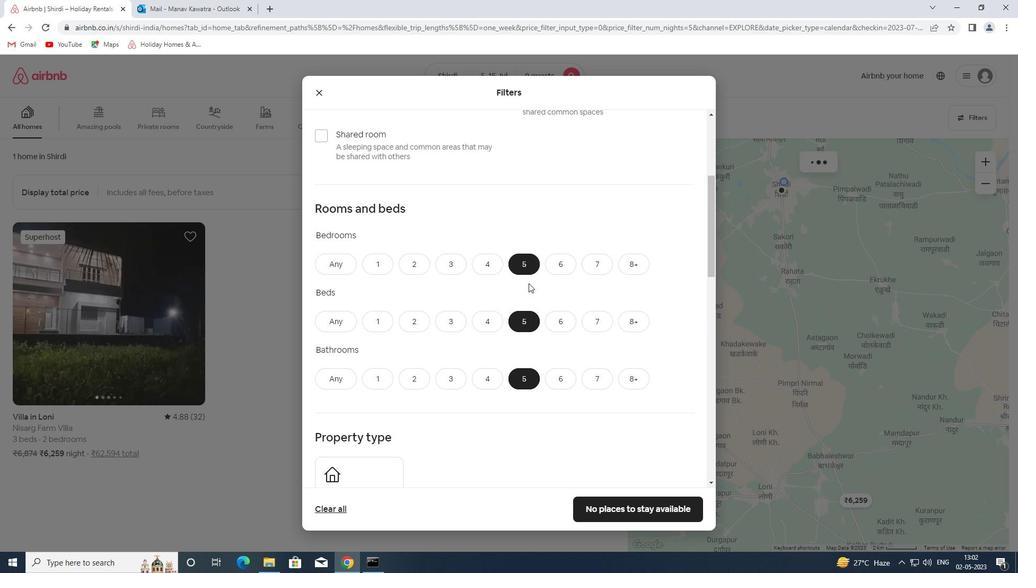 
Action: Mouse scrolled (529, 279) with delta (0, 0)
Screenshot: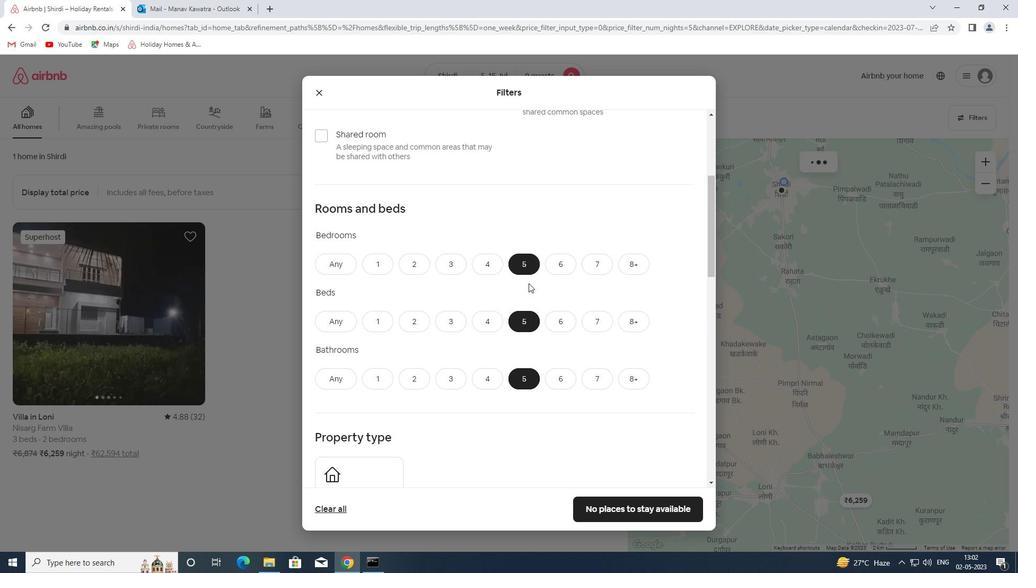 
Action: Mouse moved to (528, 278)
Screenshot: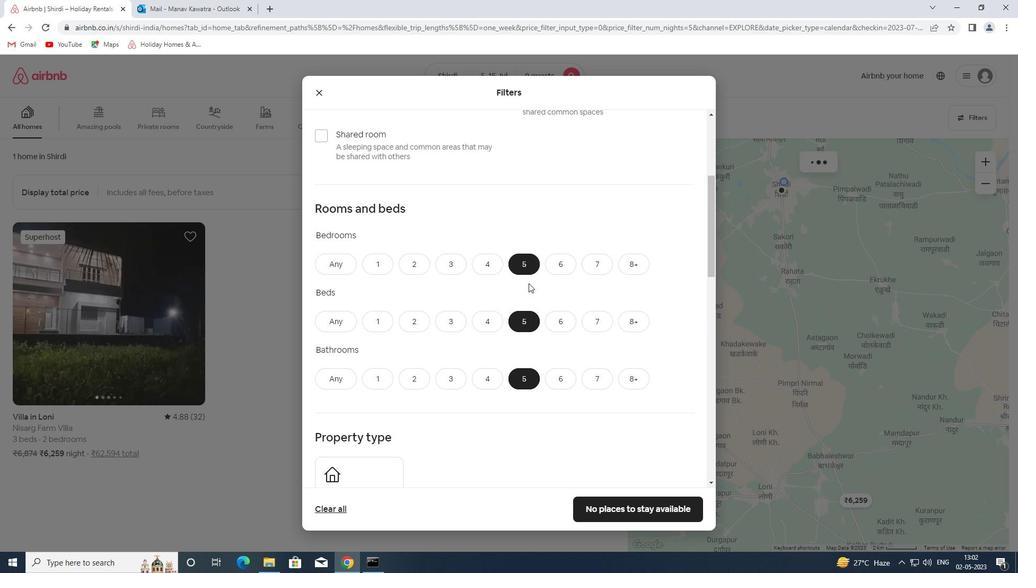 
Action: Mouse scrolled (528, 278) with delta (0, 0)
Screenshot: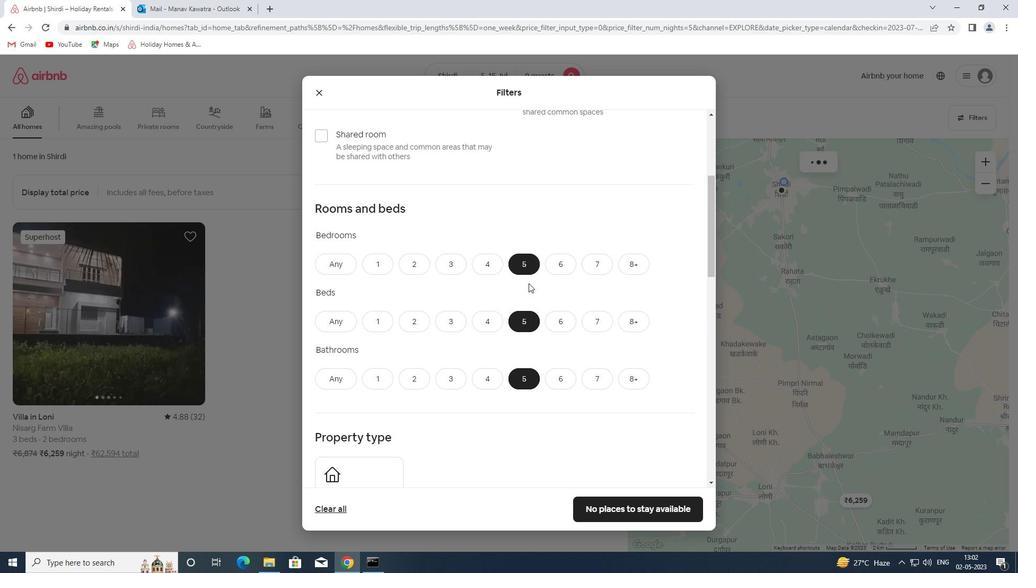 
Action: Mouse moved to (527, 277)
Screenshot: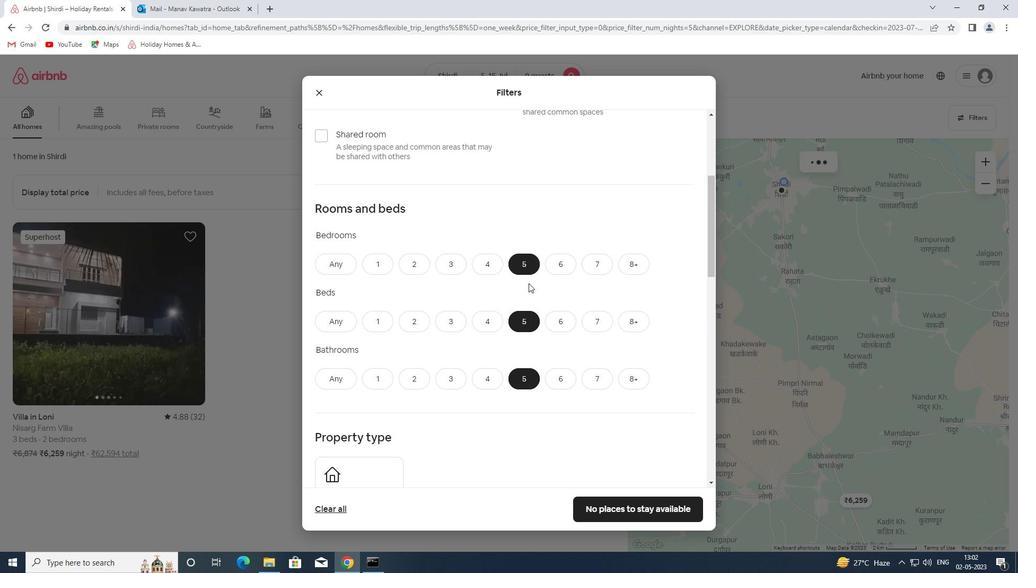 
Action: Mouse scrolled (527, 277) with delta (0, 0)
Screenshot: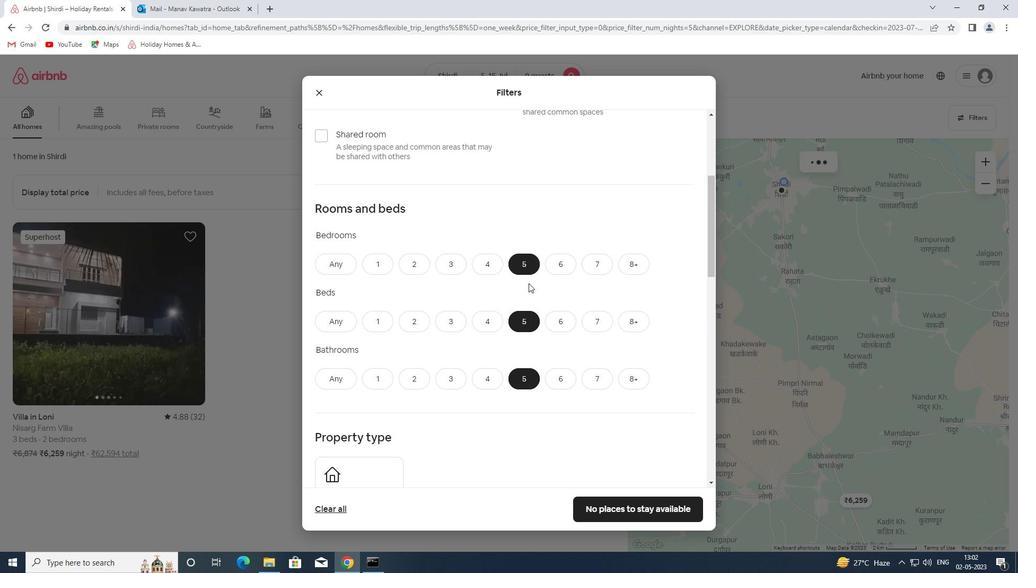 
Action: Mouse moved to (526, 276)
Screenshot: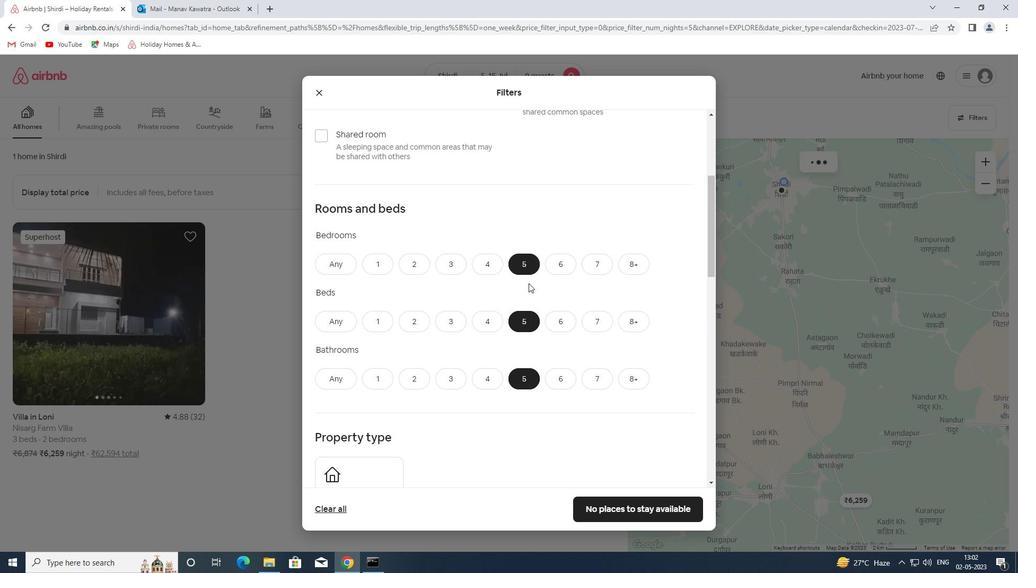 
Action: Mouse scrolled (526, 275) with delta (0, 0)
Screenshot: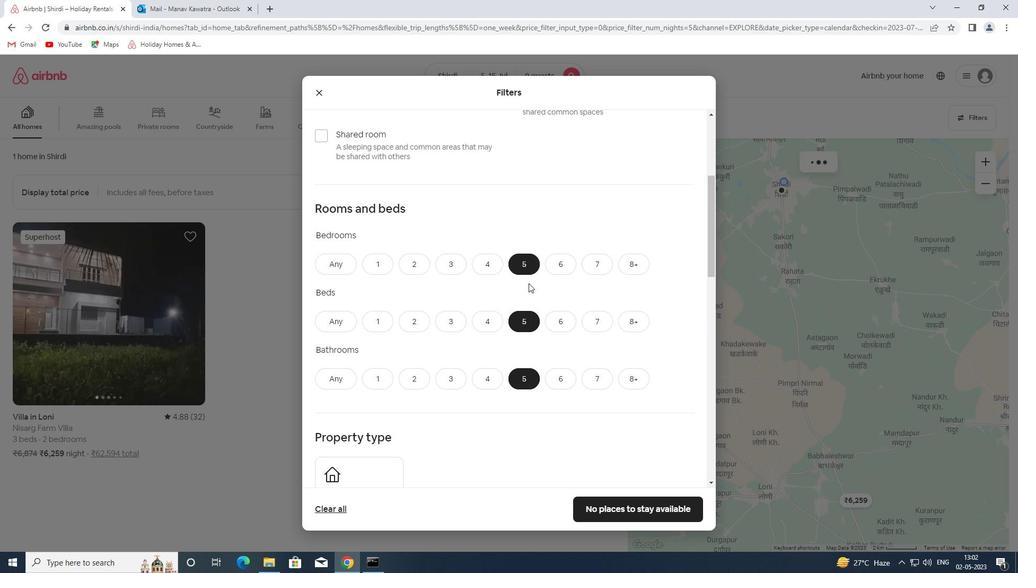 
Action: Mouse moved to (369, 184)
Screenshot: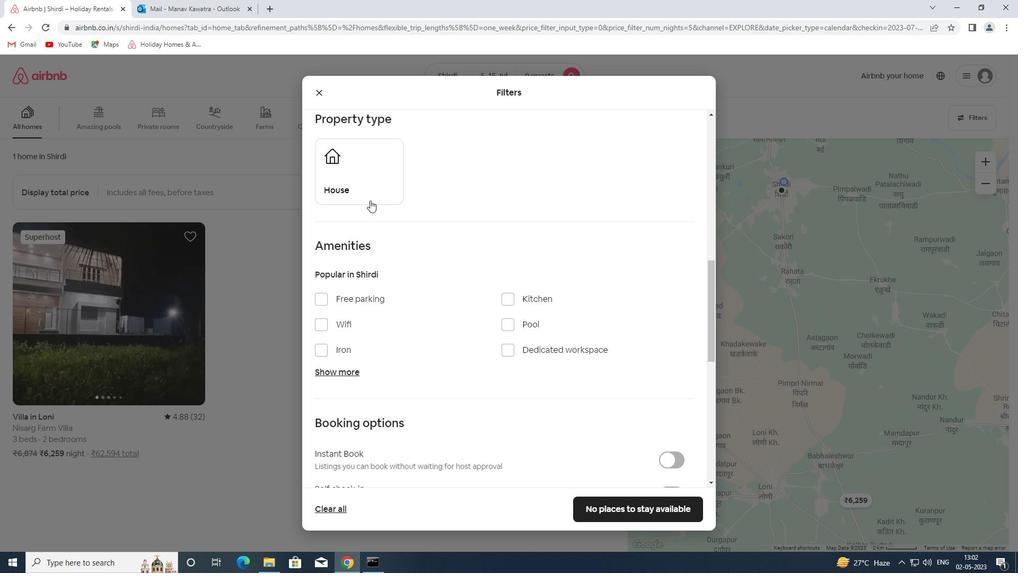 
Action: Mouse pressed left at (369, 184)
Screenshot: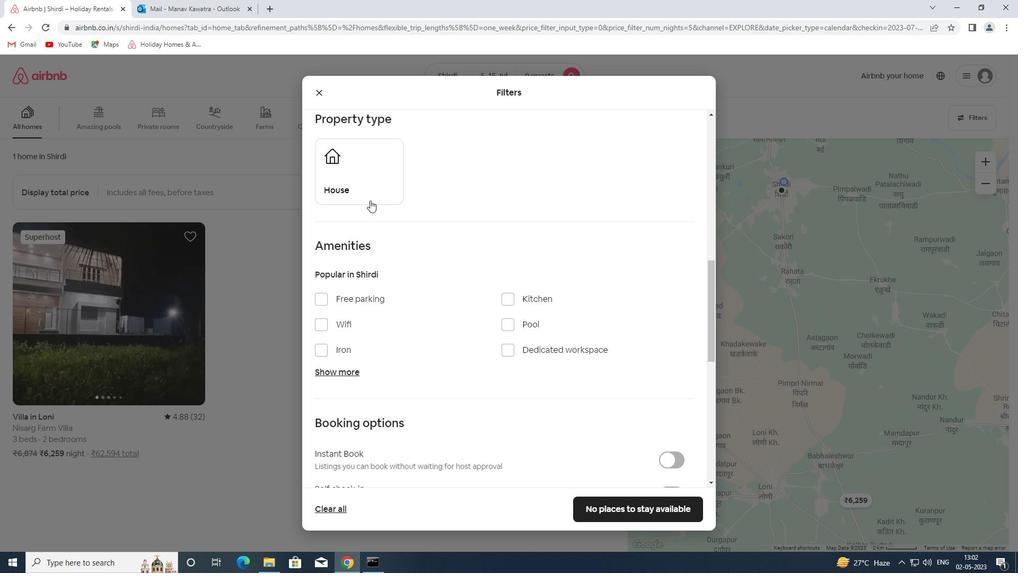 
Action: Mouse moved to (553, 336)
Screenshot: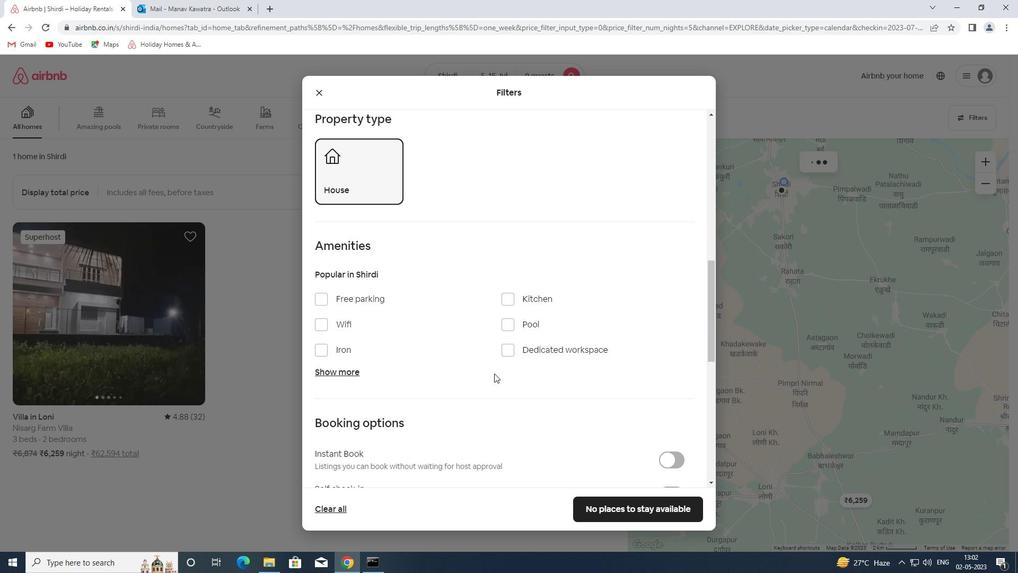 
Action: Mouse scrolled (553, 335) with delta (0, 0)
Screenshot: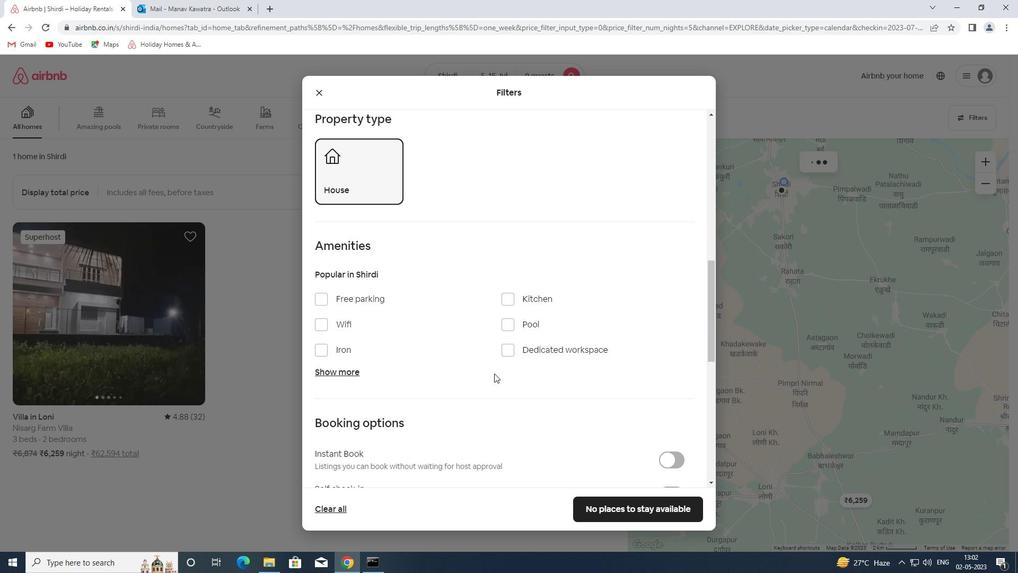 
Action: Mouse moved to (554, 335)
Screenshot: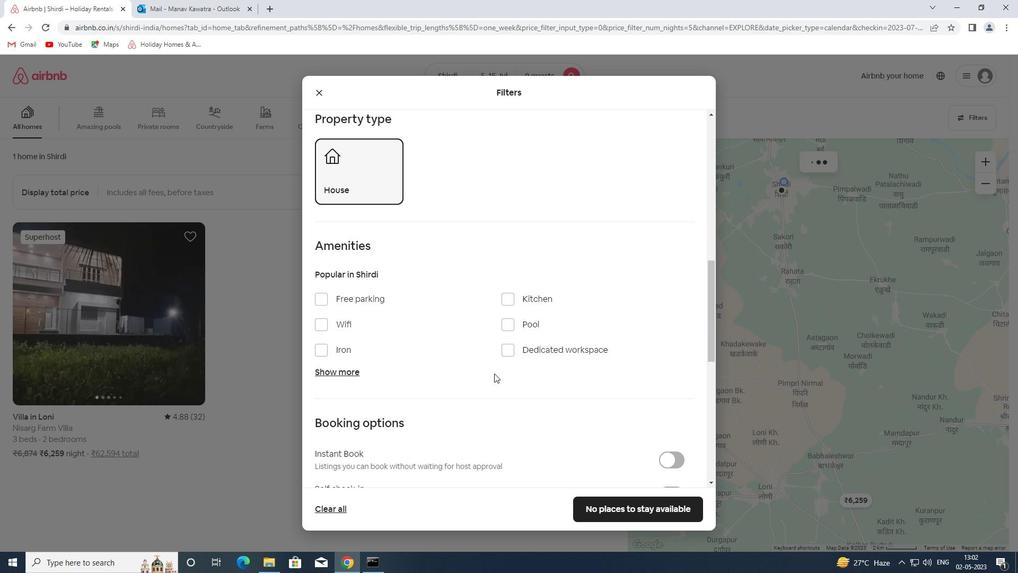 
Action: Mouse scrolled (554, 335) with delta (0, 0)
Screenshot: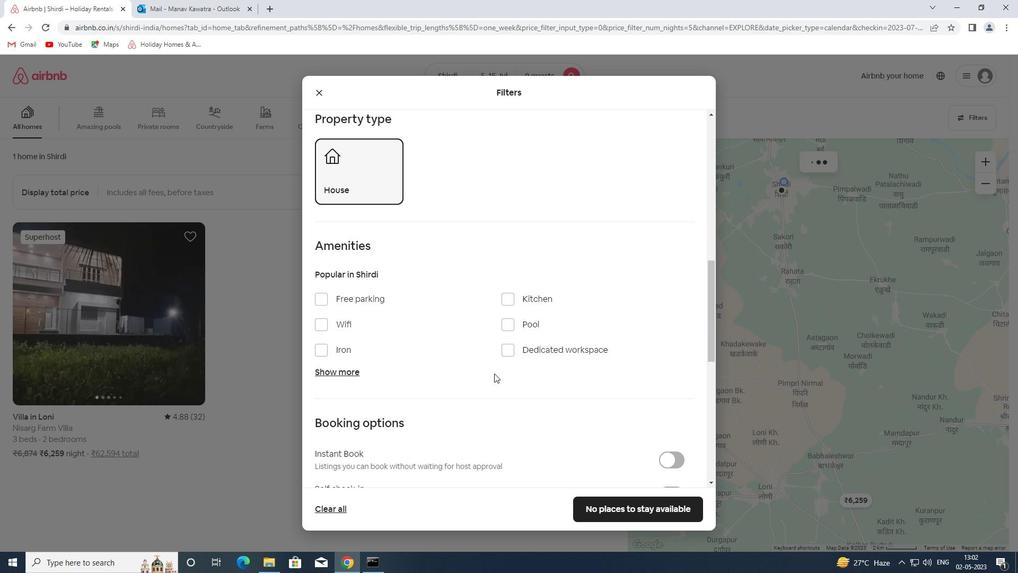 
Action: Mouse moved to (555, 335)
Screenshot: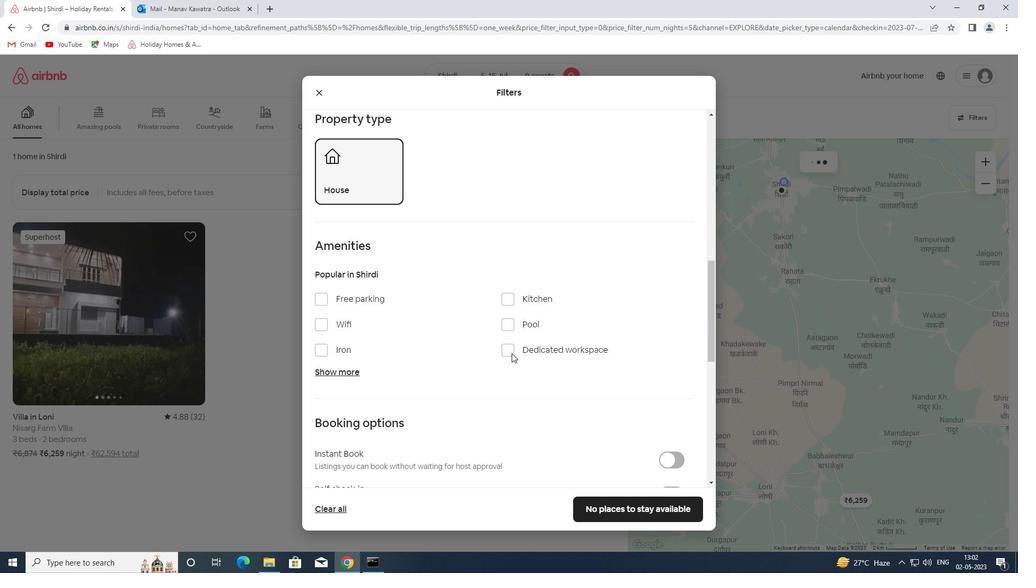 
Action: Mouse scrolled (555, 335) with delta (0, 0)
Screenshot: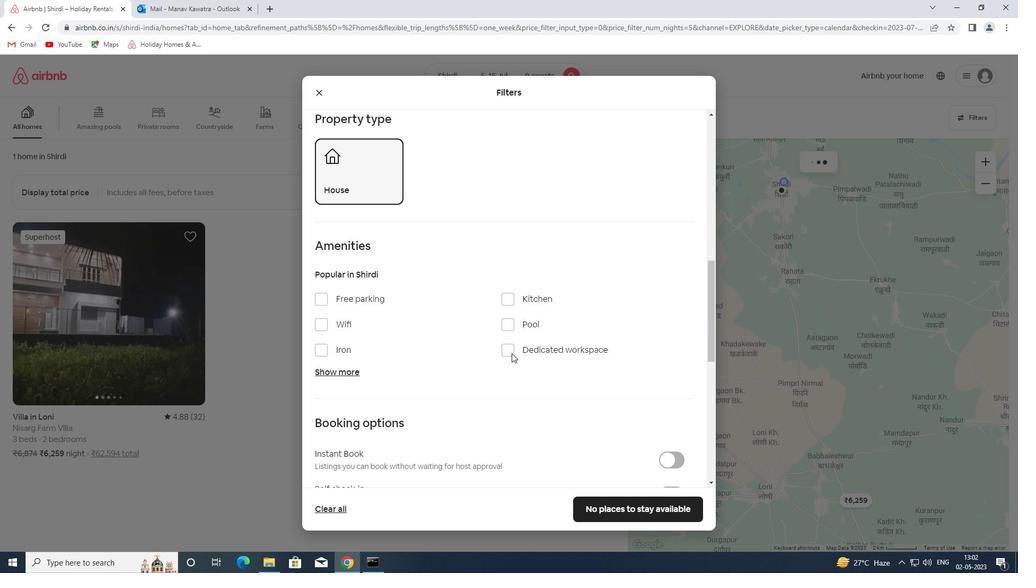 
Action: Mouse moved to (556, 335)
Screenshot: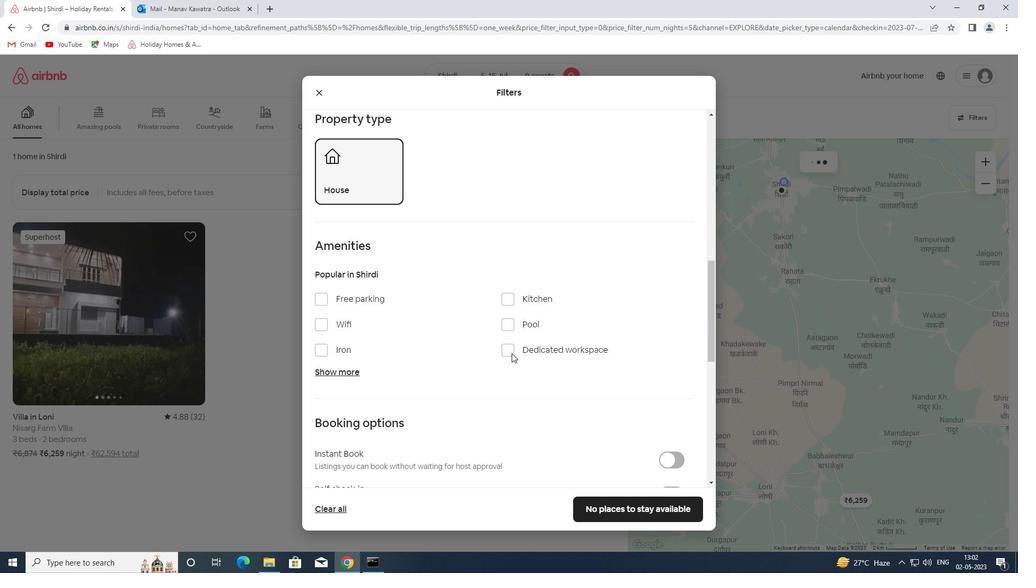 
Action: Mouse scrolled (556, 334) with delta (0, 0)
Screenshot: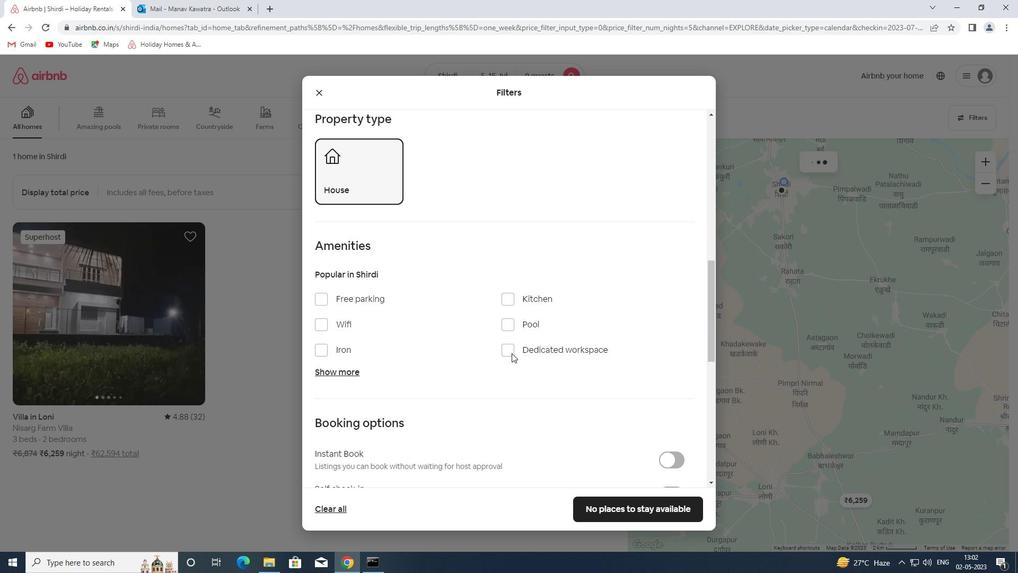 
Action: Mouse moved to (557, 334)
Screenshot: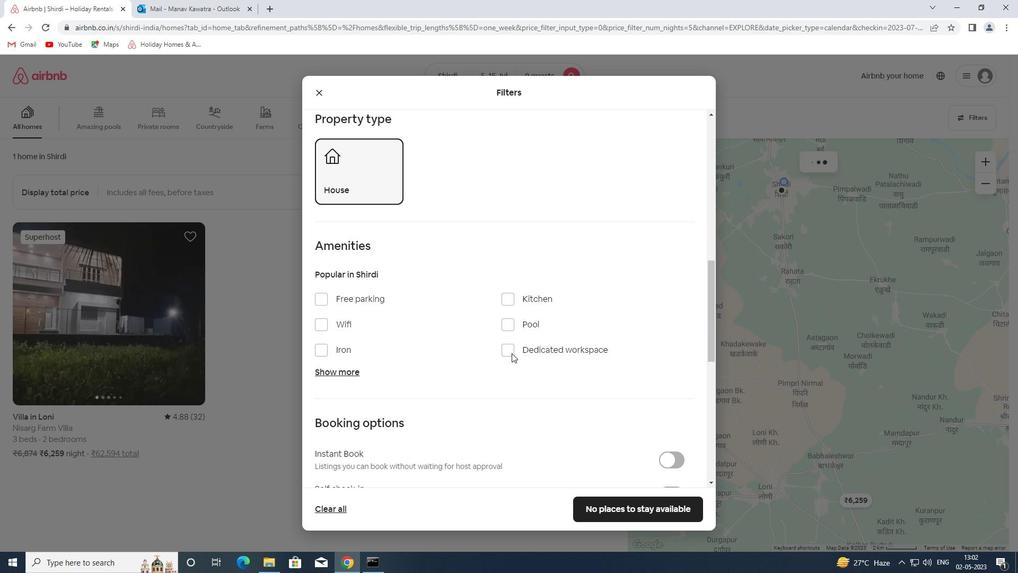 
Action: Mouse scrolled (557, 334) with delta (0, 0)
Screenshot: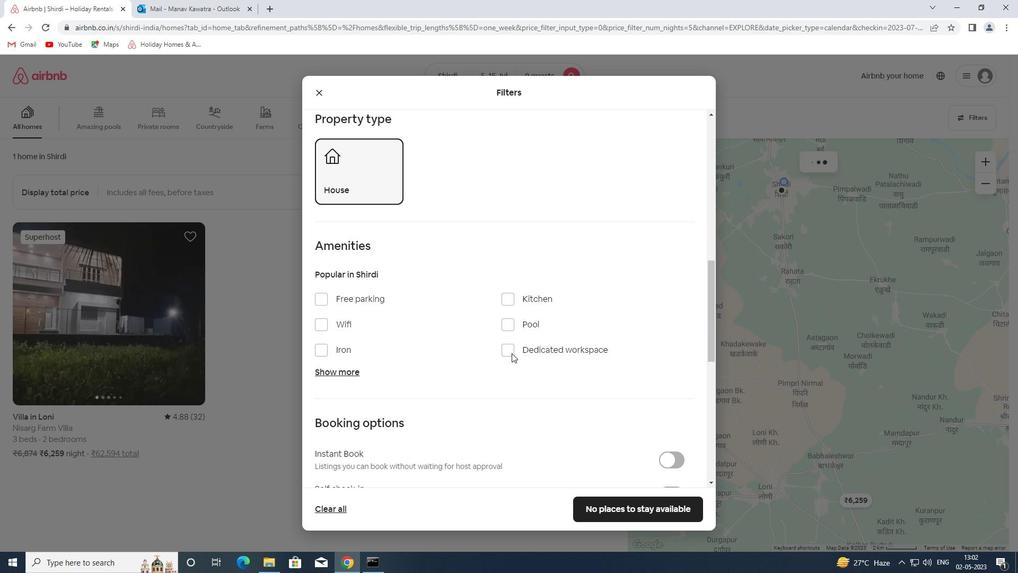 
Action: Mouse moved to (667, 228)
Screenshot: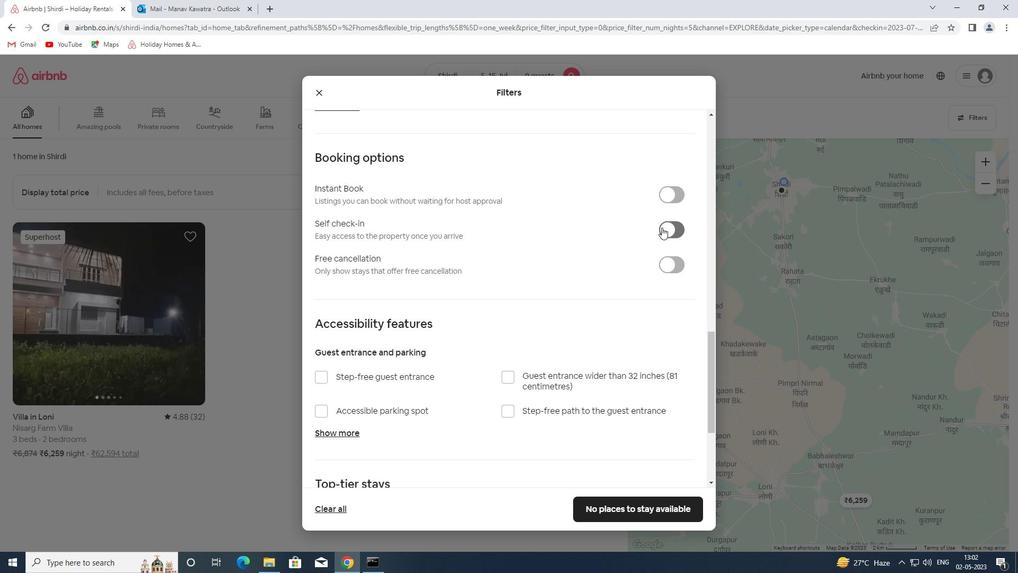 
Action: Mouse pressed left at (667, 228)
Screenshot: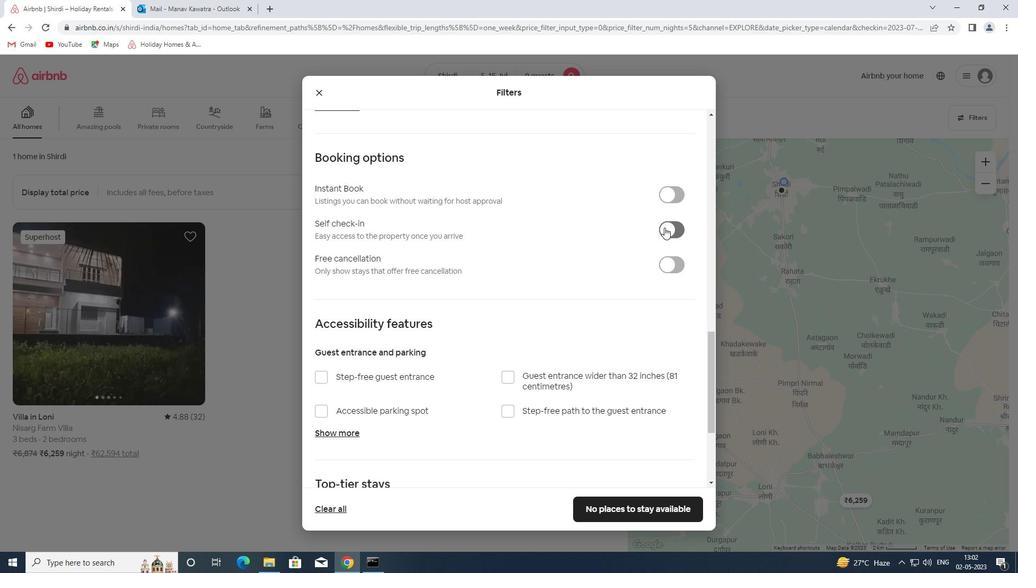 
Action: Mouse moved to (521, 287)
Screenshot: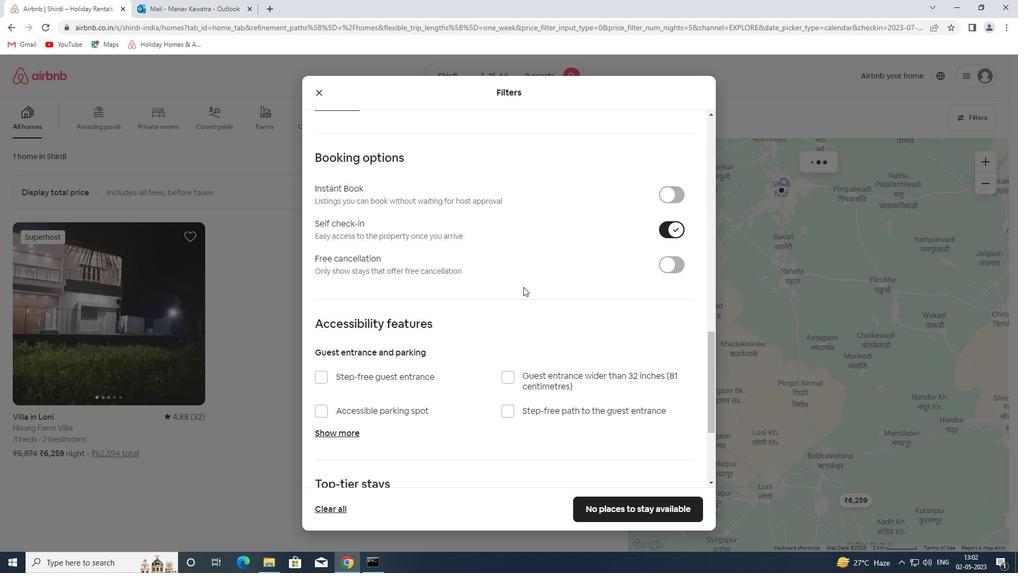 
Action: Mouse scrolled (521, 287) with delta (0, 0)
Screenshot: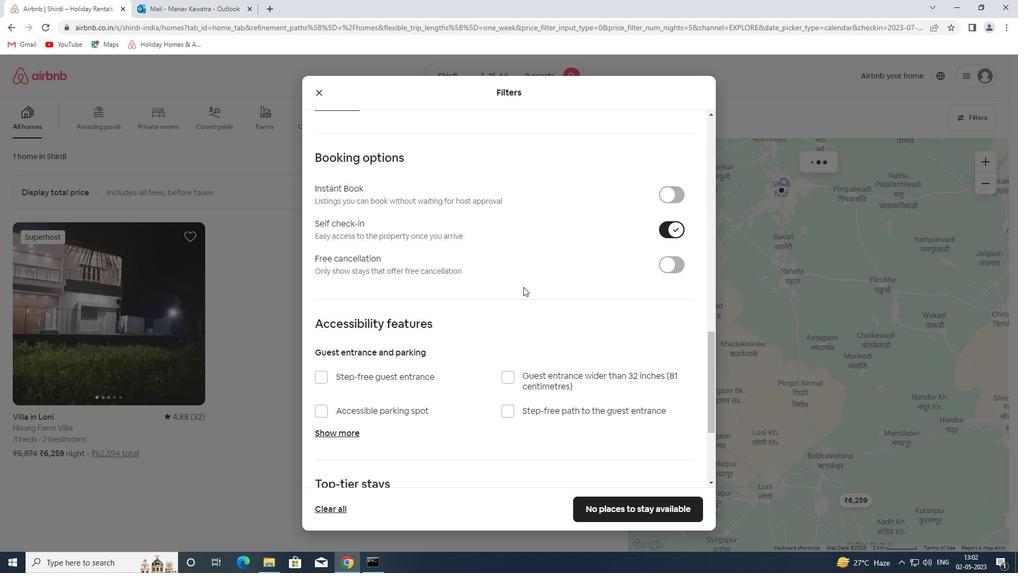 
Action: Mouse moved to (519, 288)
Screenshot: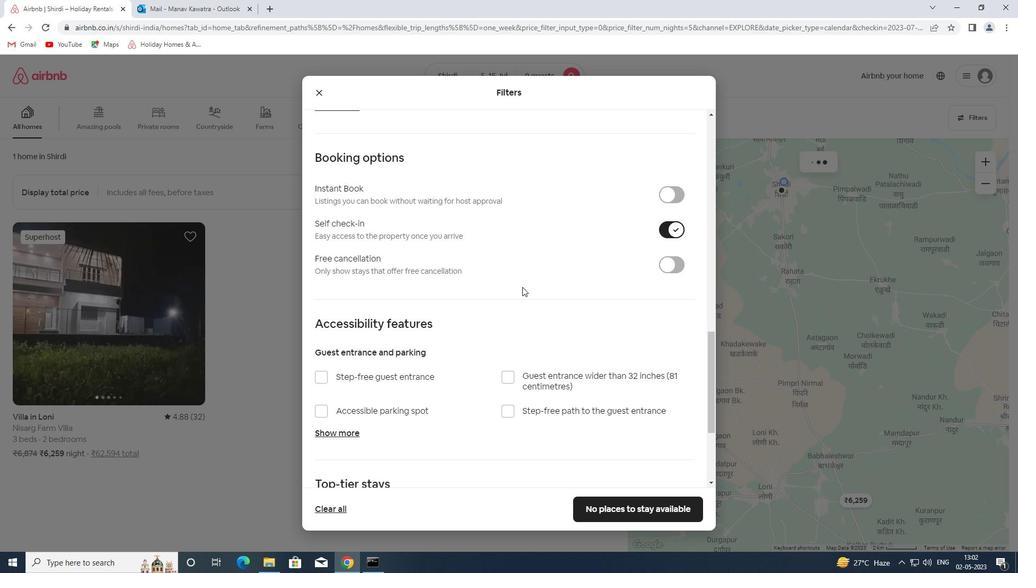 
Action: Mouse scrolled (519, 287) with delta (0, 0)
Screenshot: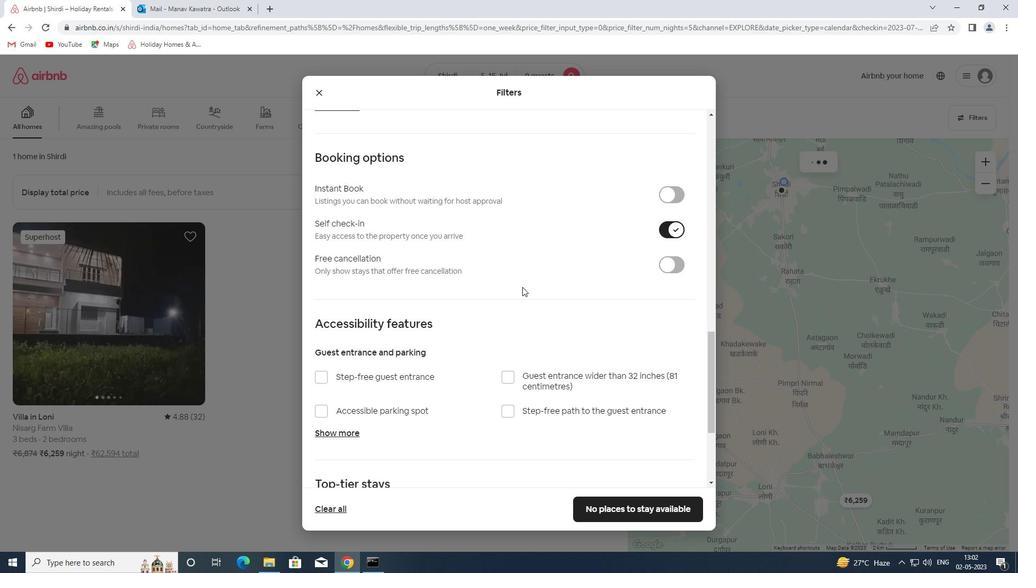 
Action: Mouse moved to (518, 288)
Screenshot: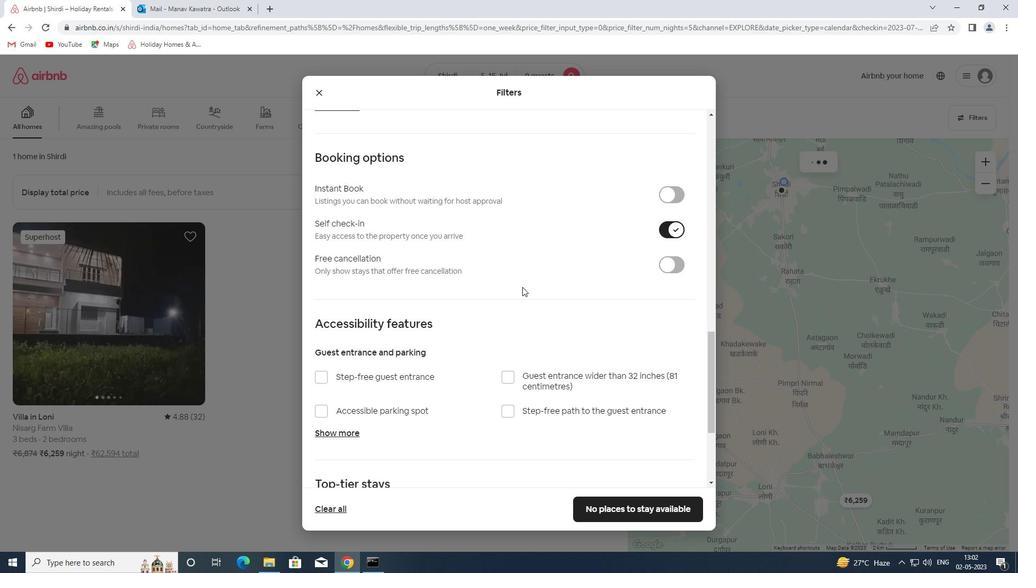 
Action: Mouse scrolled (518, 287) with delta (0, 0)
Screenshot: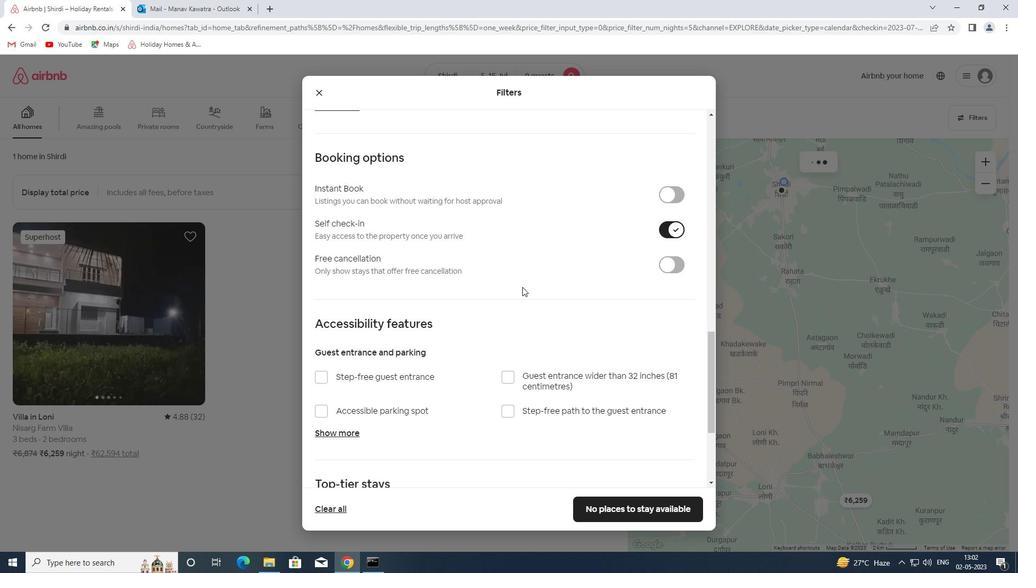 
Action: Mouse moved to (517, 288)
Screenshot: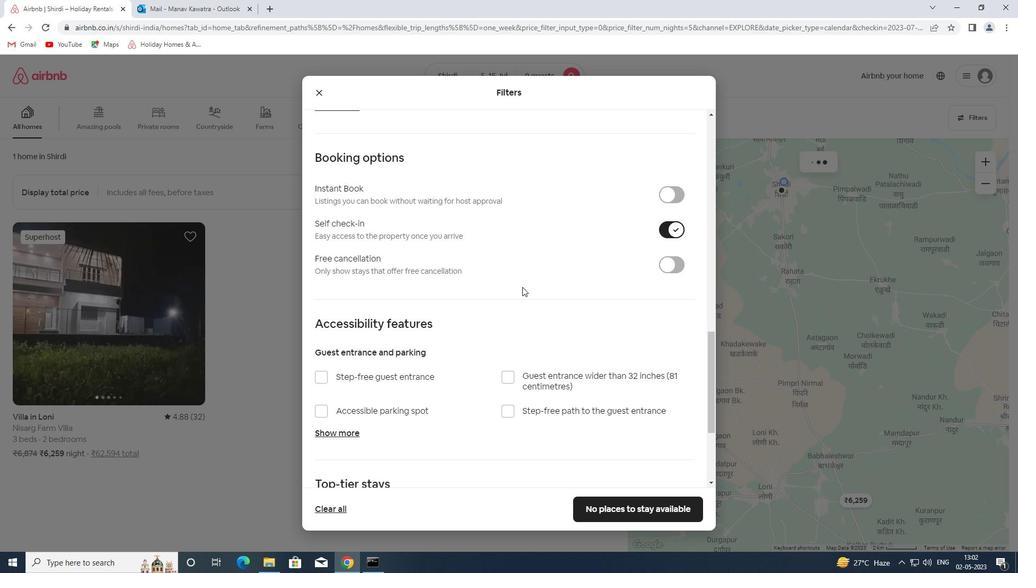 
Action: Mouse scrolled (517, 288) with delta (0, 0)
Screenshot: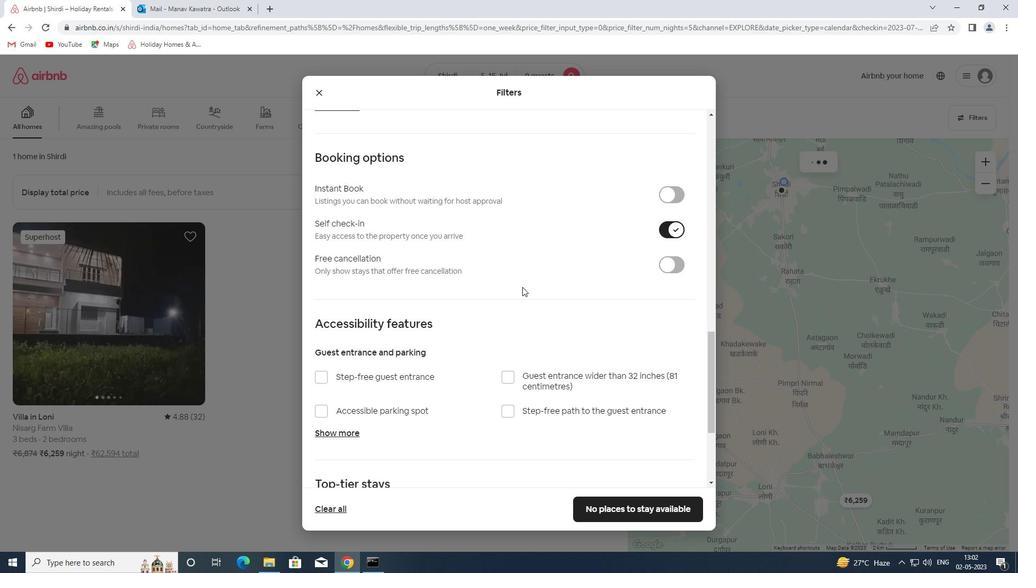 
Action: Mouse moved to (516, 288)
Screenshot: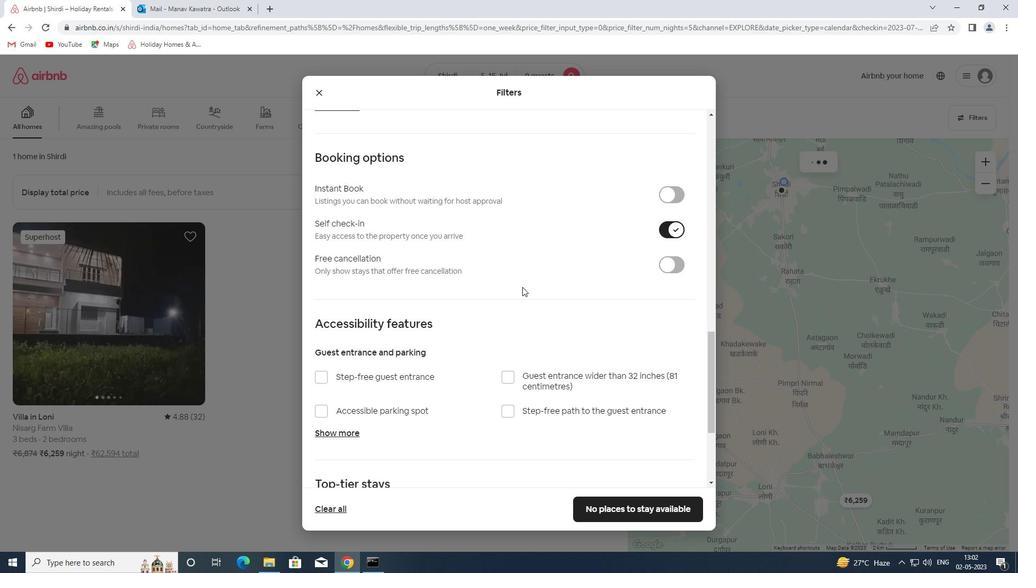 
Action: Mouse scrolled (516, 288) with delta (0, 0)
Screenshot: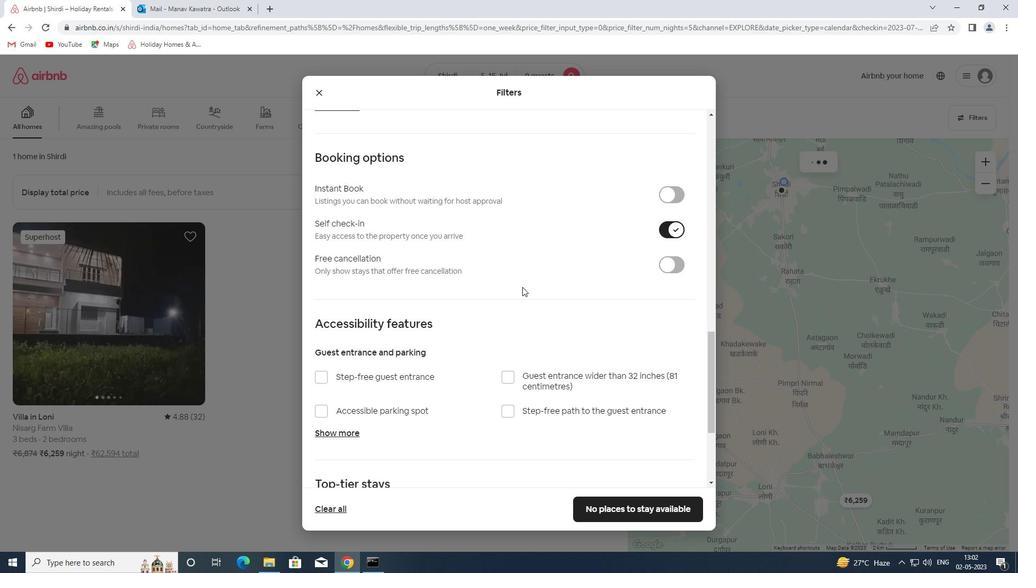 
Action: Mouse moved to (515, 289)
Screenshot: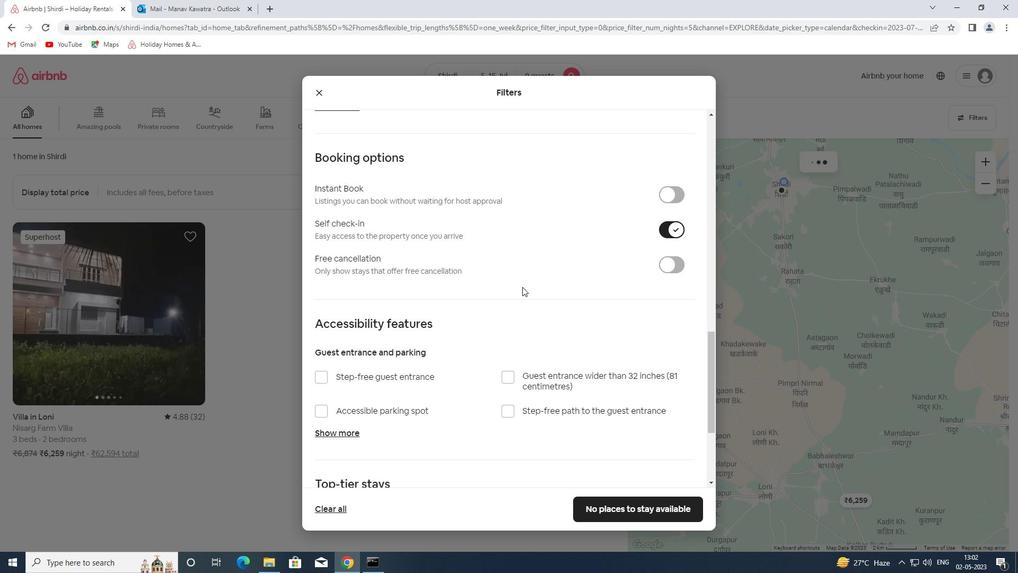 
Action: Mouse scrolled (515, 288) with delta (0, 0)
Screenshot: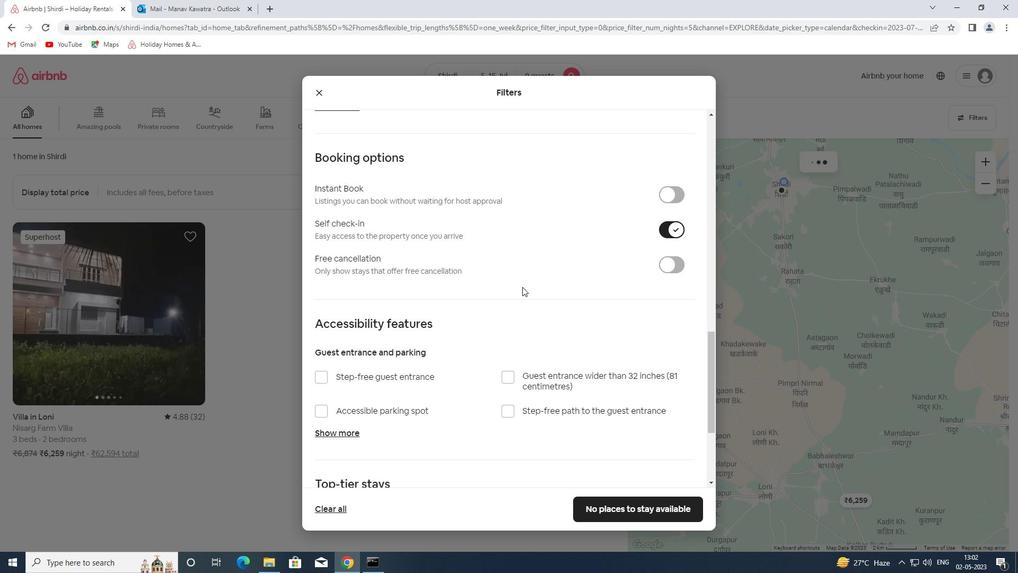 
Action: Mouse scrolled (515, 288) with delta (0, 0)
Screenshot: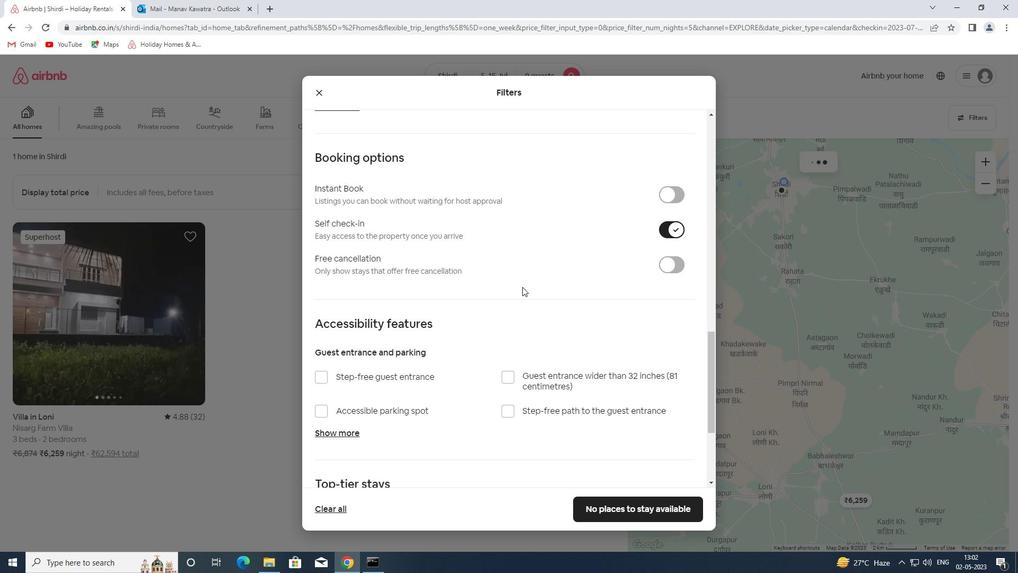 
Action: Mouse moved to (514, 289)
Screenshot: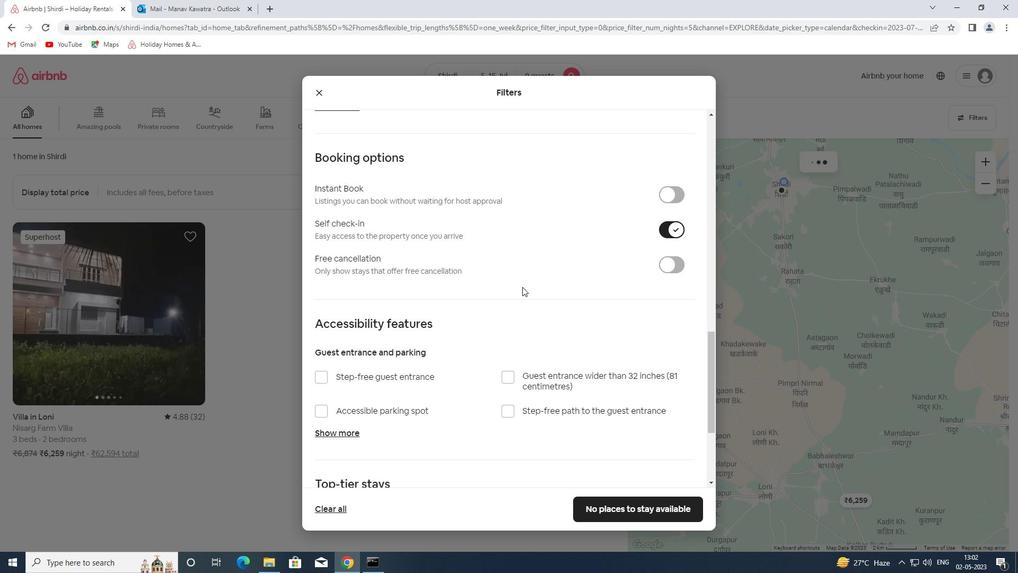 
Action: Mouse scrolled (514, 289) with delta (0, 0)
Screenshot: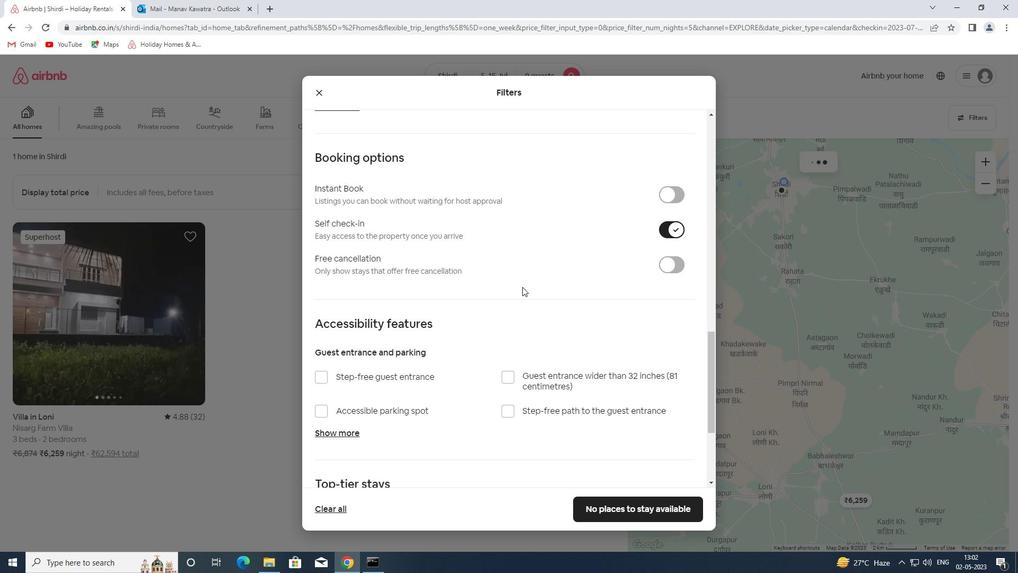 
Action: Mouse moved to (331, 457)
Screenshot: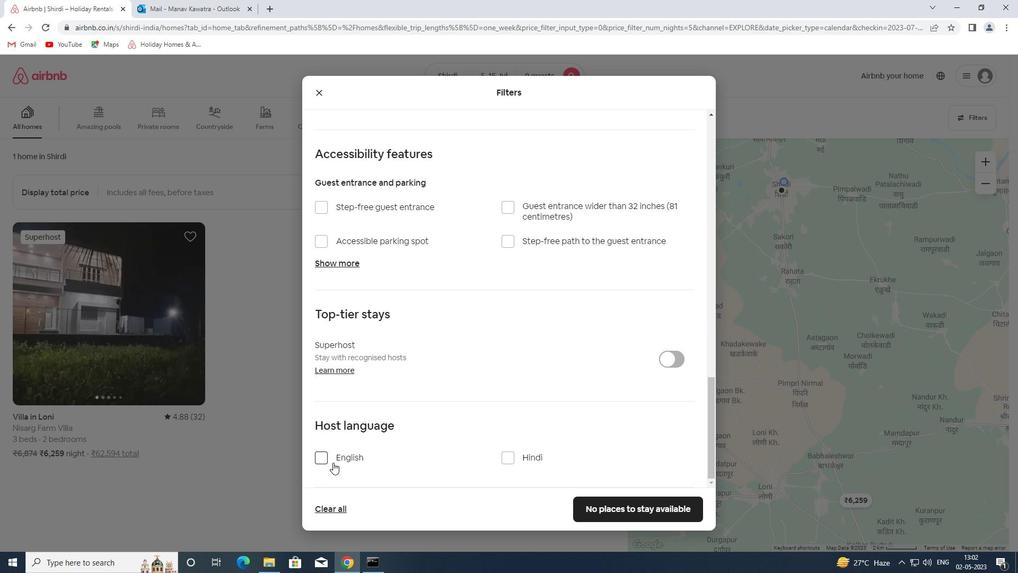 
Action: Mouse pressed left at (331, 457)
Screenshot: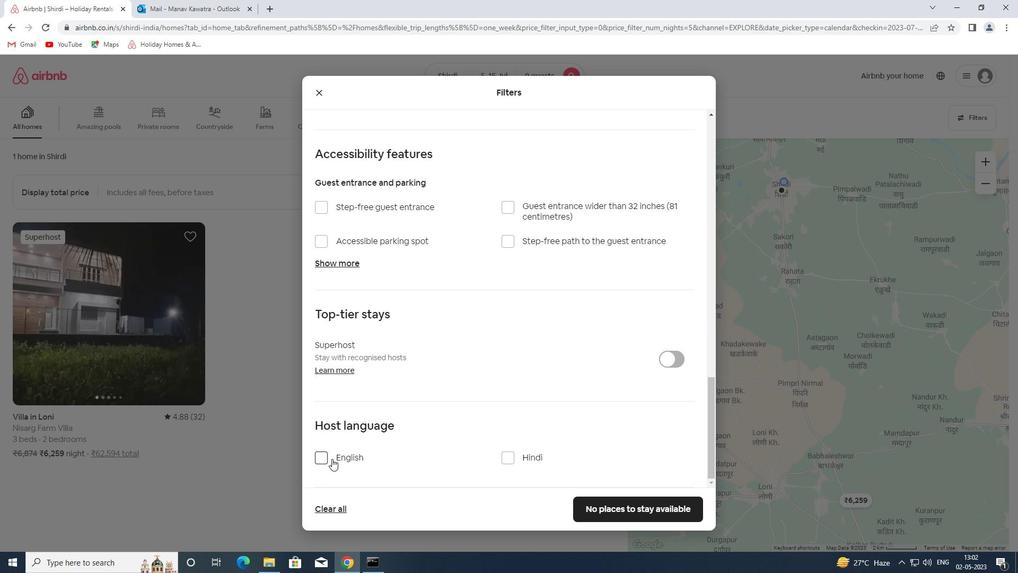 
Action: Mouse moved to (670, 514)
Screenshot: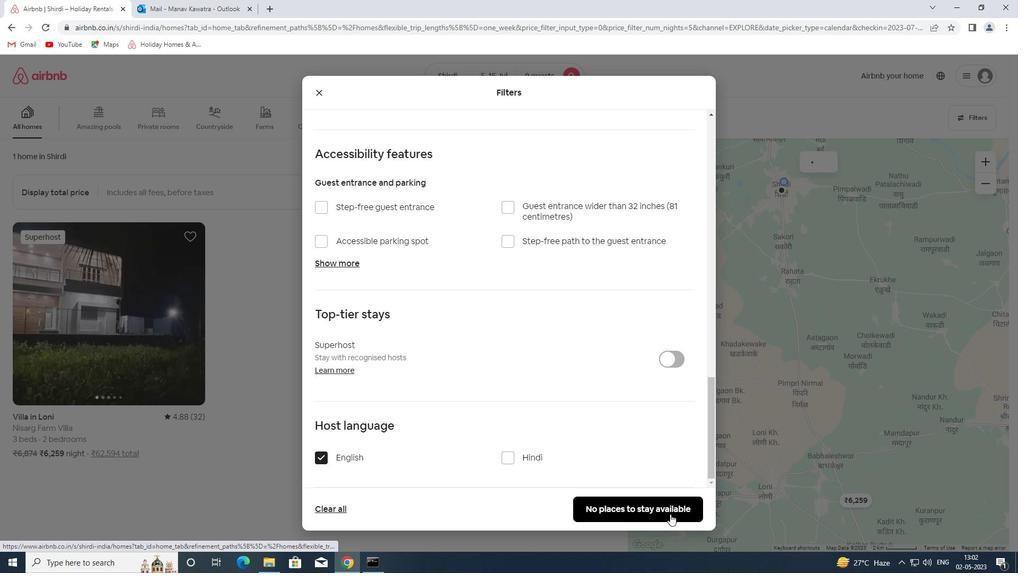 
Action: Mouse pressed left at (670, 514)
Screenshot: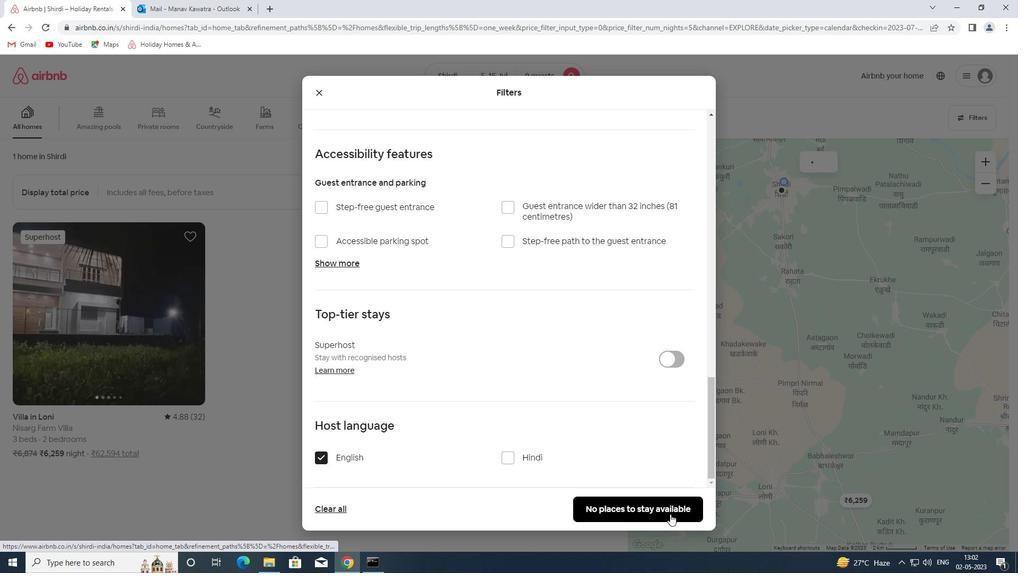 
Action: Mouse moved to (669, 505)
Screenshot: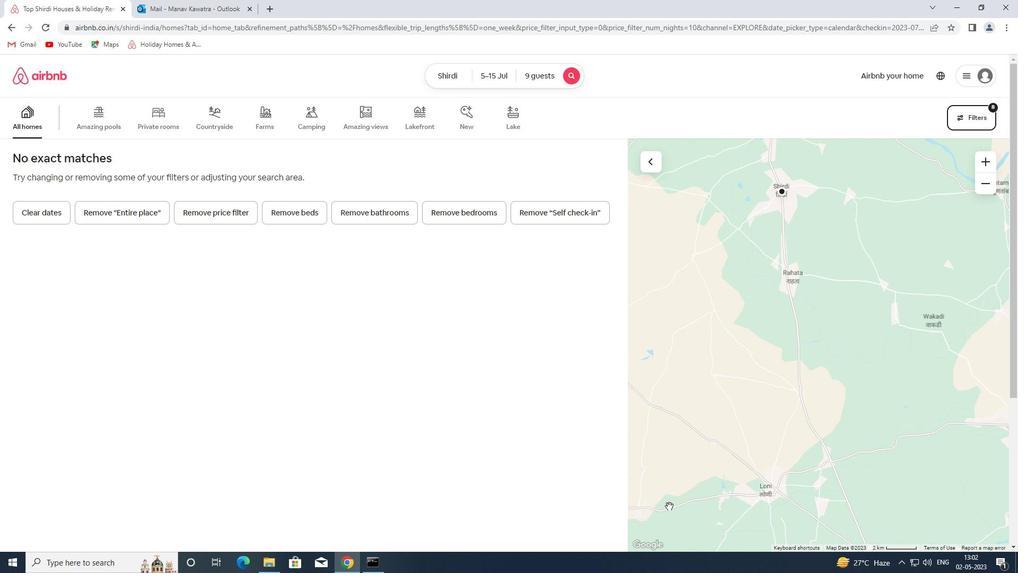 
